 Task: Add Attachment from computer to Card Card0000000117 in Board Board0000000030 in Workspace WS0000000010 in Trello. Add Cover Purple to Card Card0000000117 in Board Board0000000030 in Workspace WS0000000010 in Trello. Add "Move Card To …" Button titled Button0000000117 to "top" of the list "To Do" to Card Card0000000117 in Board Board0000000030 in Workspace WS0000000010 in Trello. Add Description DS0000000117 to Card Card0000000117 in Board Board0000000030 in Workspace WS0000000010 in Trello. Add Comment CM0000000117 to Card Card0000000117 in Board Board0000000030 in Workspace WS0000000010 in Trello
Action: Mouse moved to (421, 224)
Screenshot: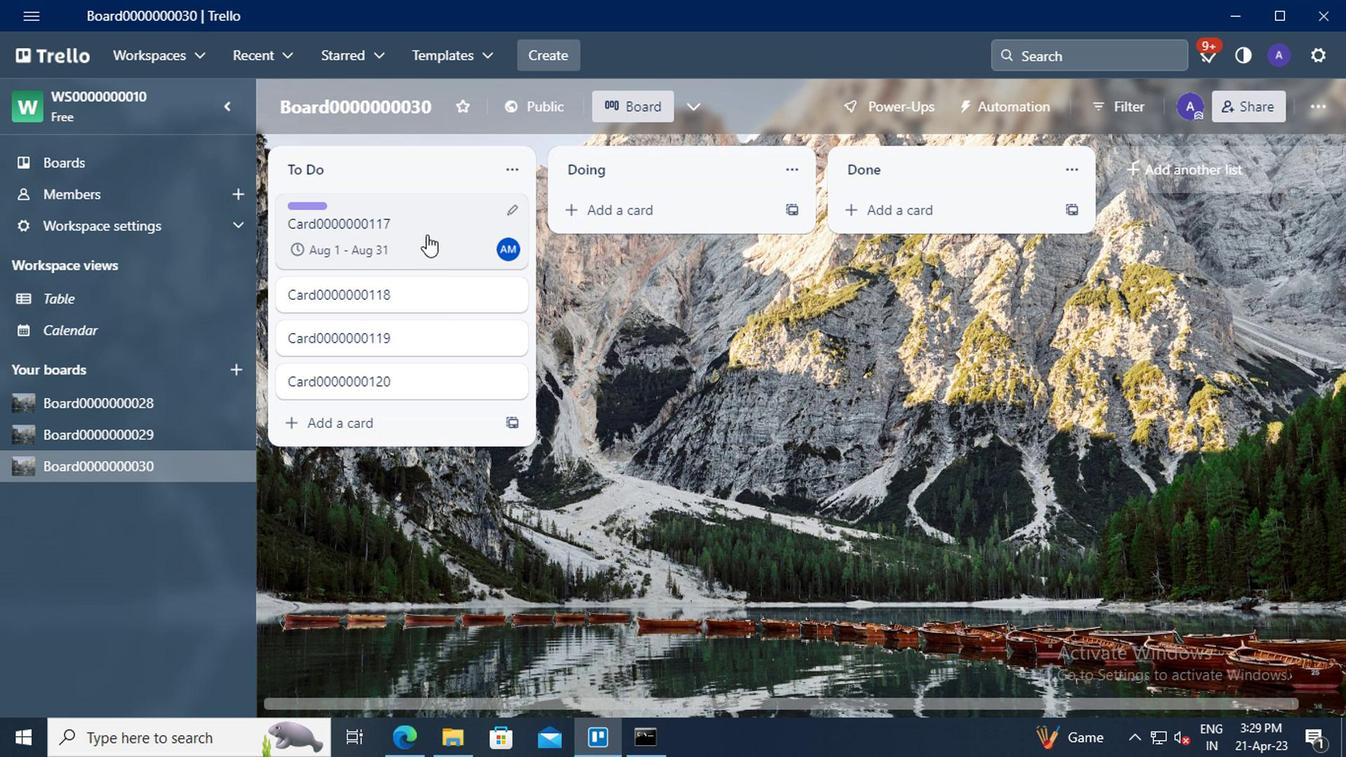
Action: Mouse pressed left at (421, 224)
Screenshot: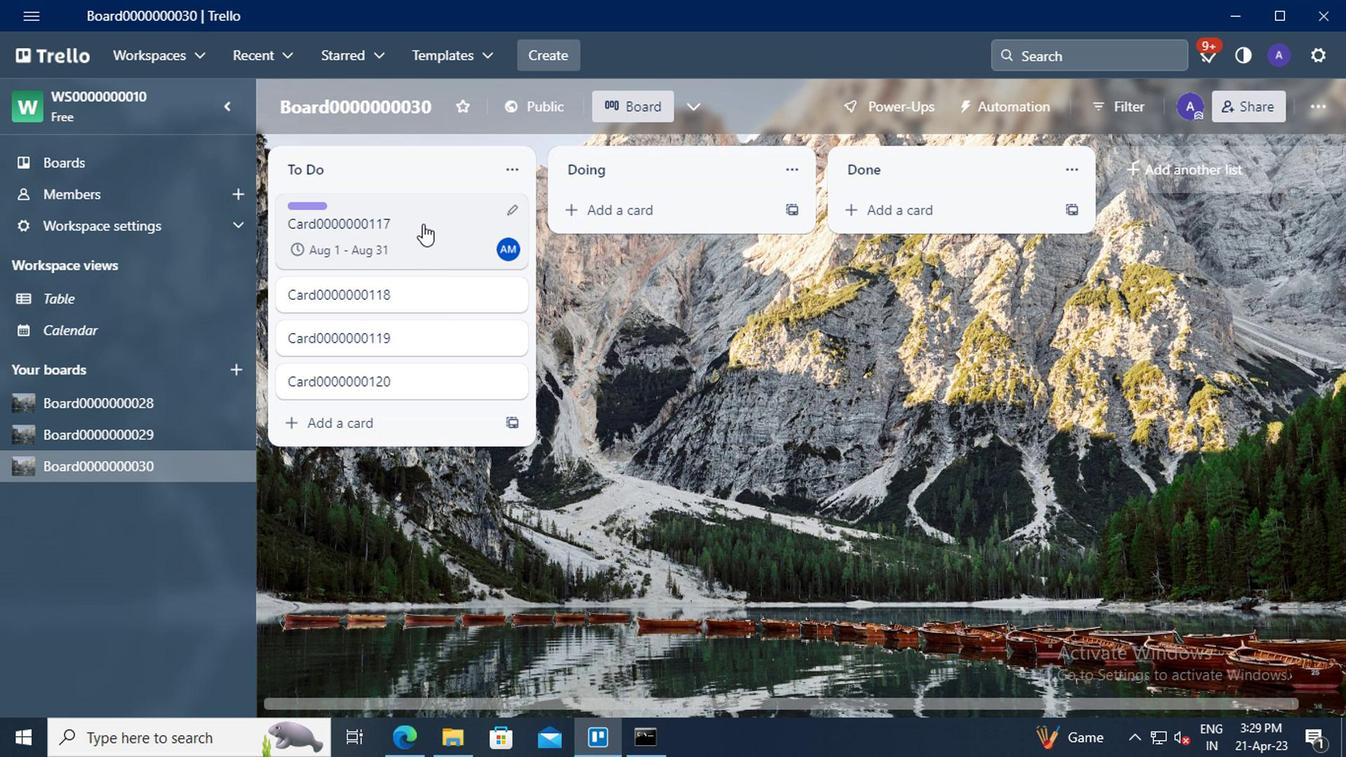 
Action: Mouse moved to (897, 344)
Screenshot: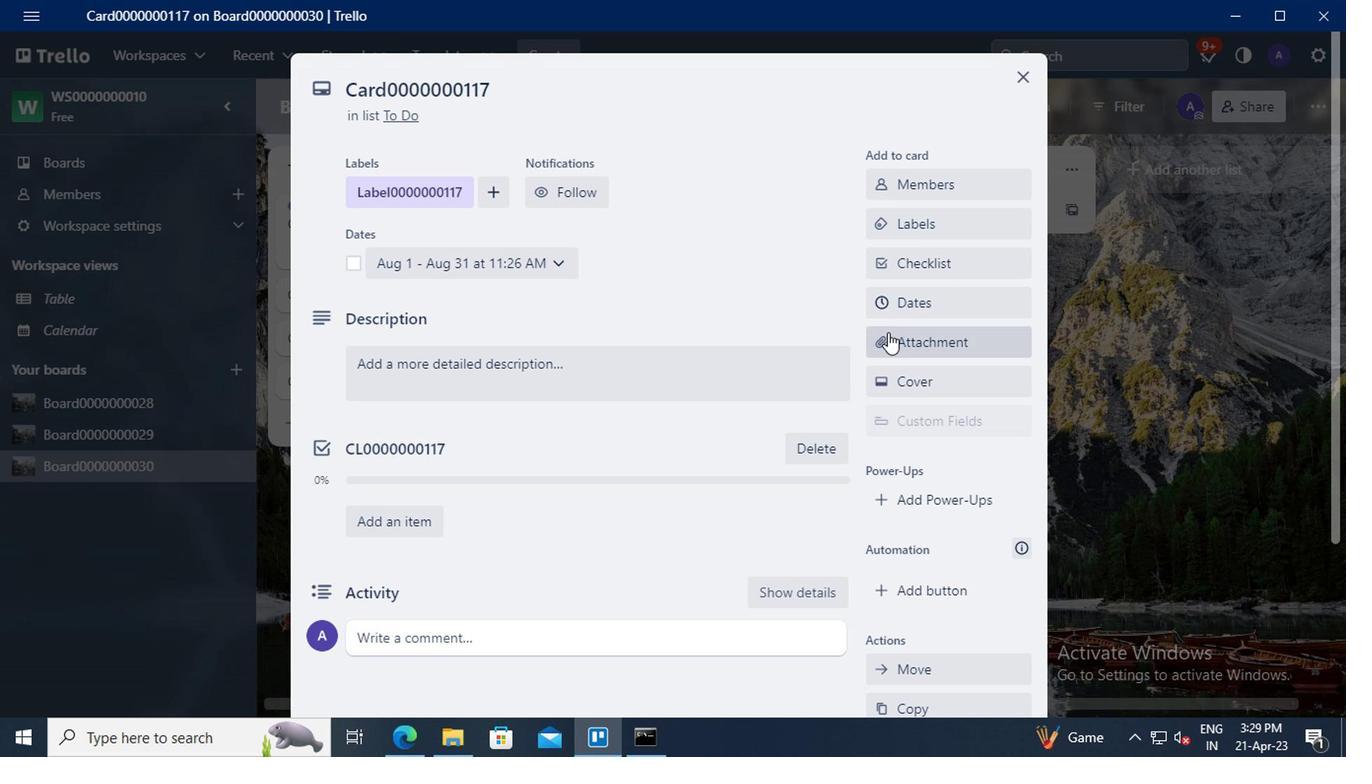
Action: Mouse pressed left at (897, 344)
Screenshot: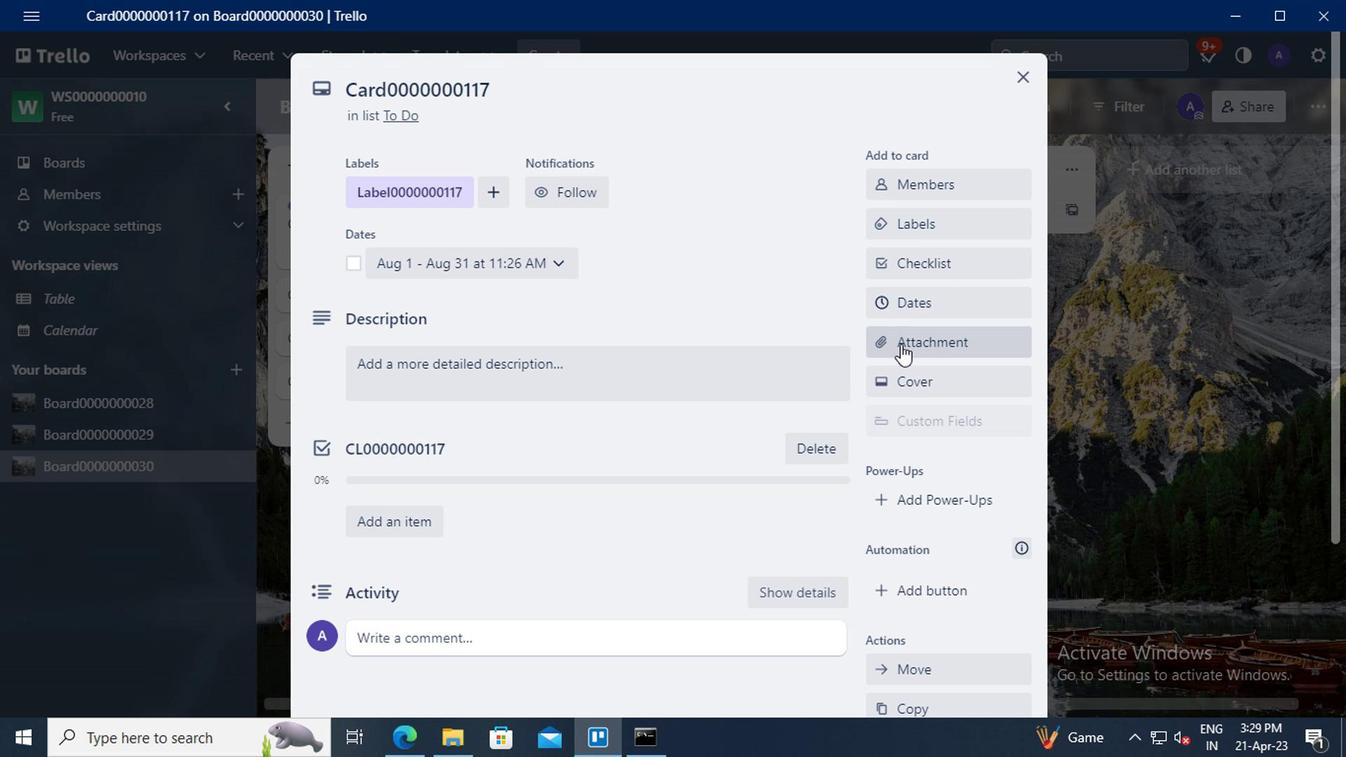 
Action: Mouse moved to (918, 169)
Screenshot: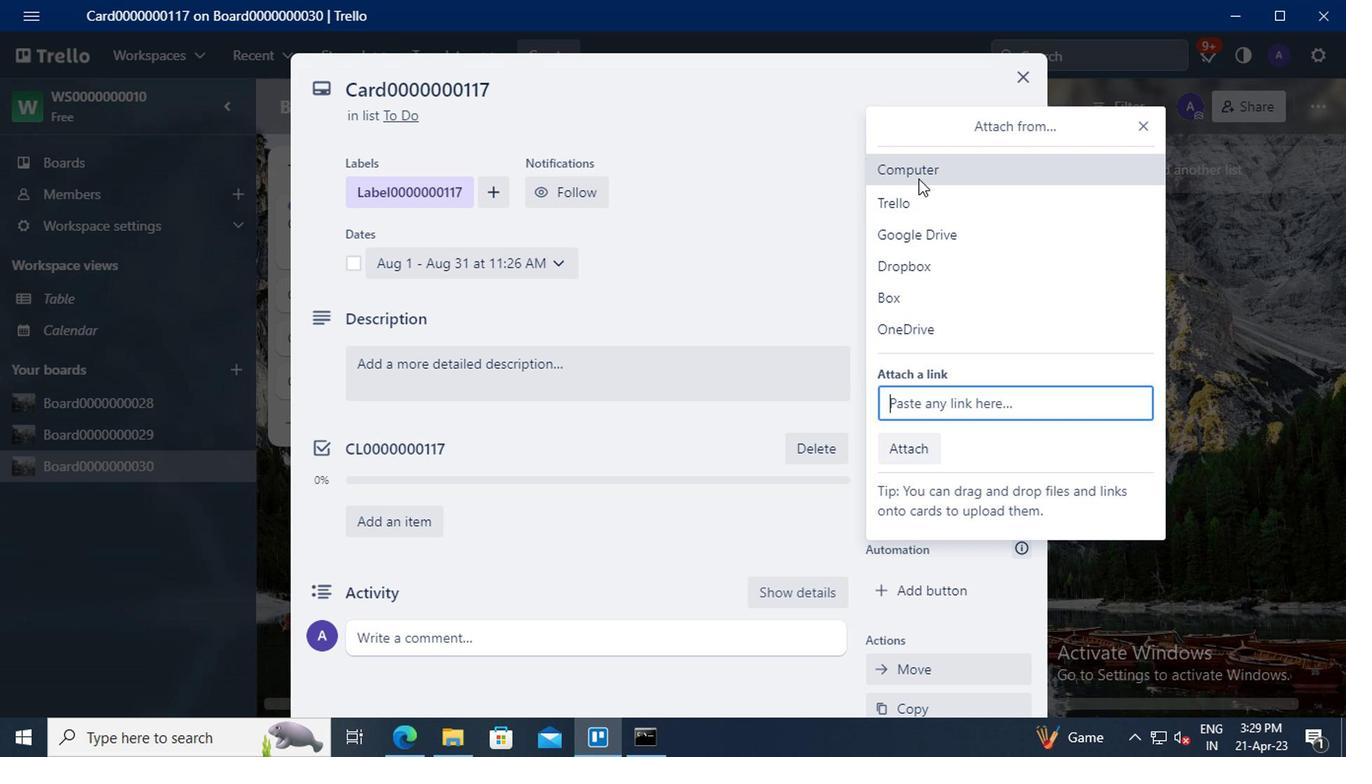 
Action: Mouse pressed left at (918, 169)
Screenshot: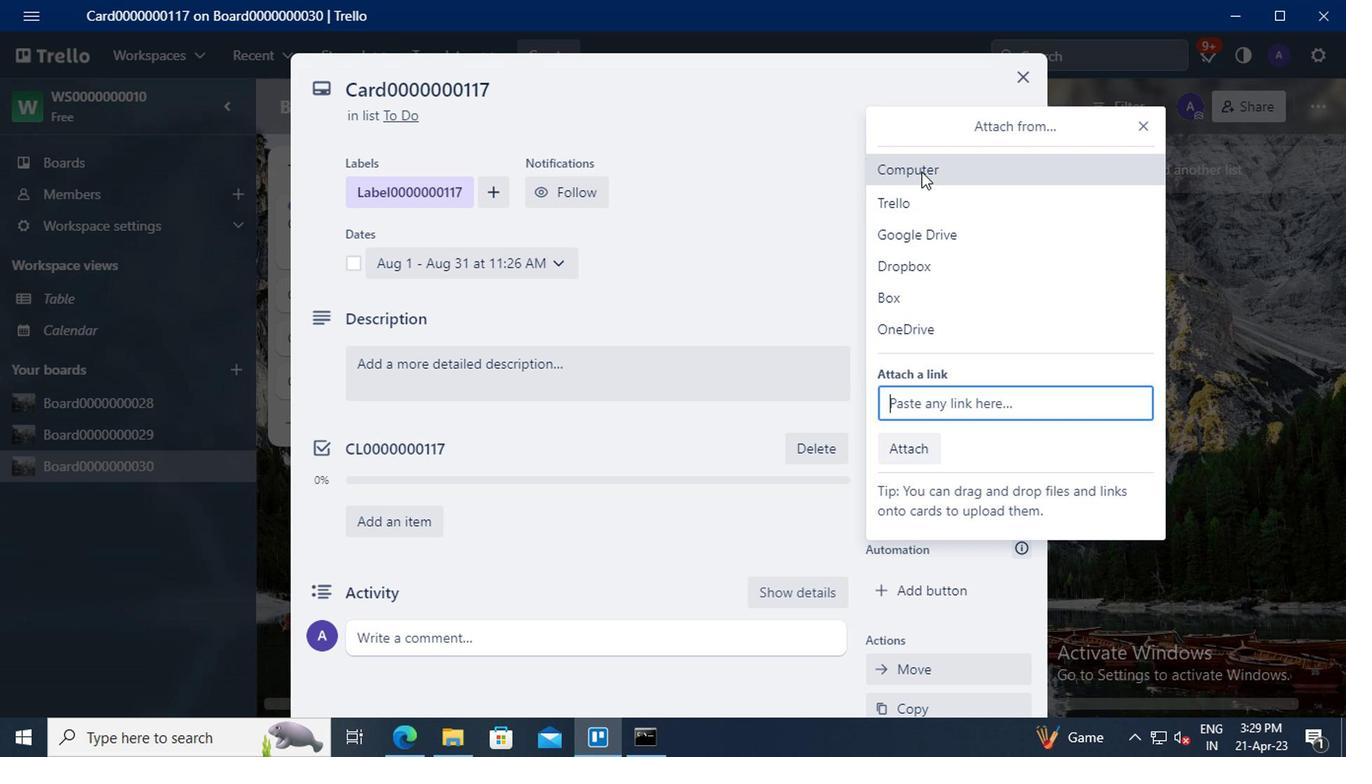 
Action: Mouse moved to (502, 176)
Screenshot: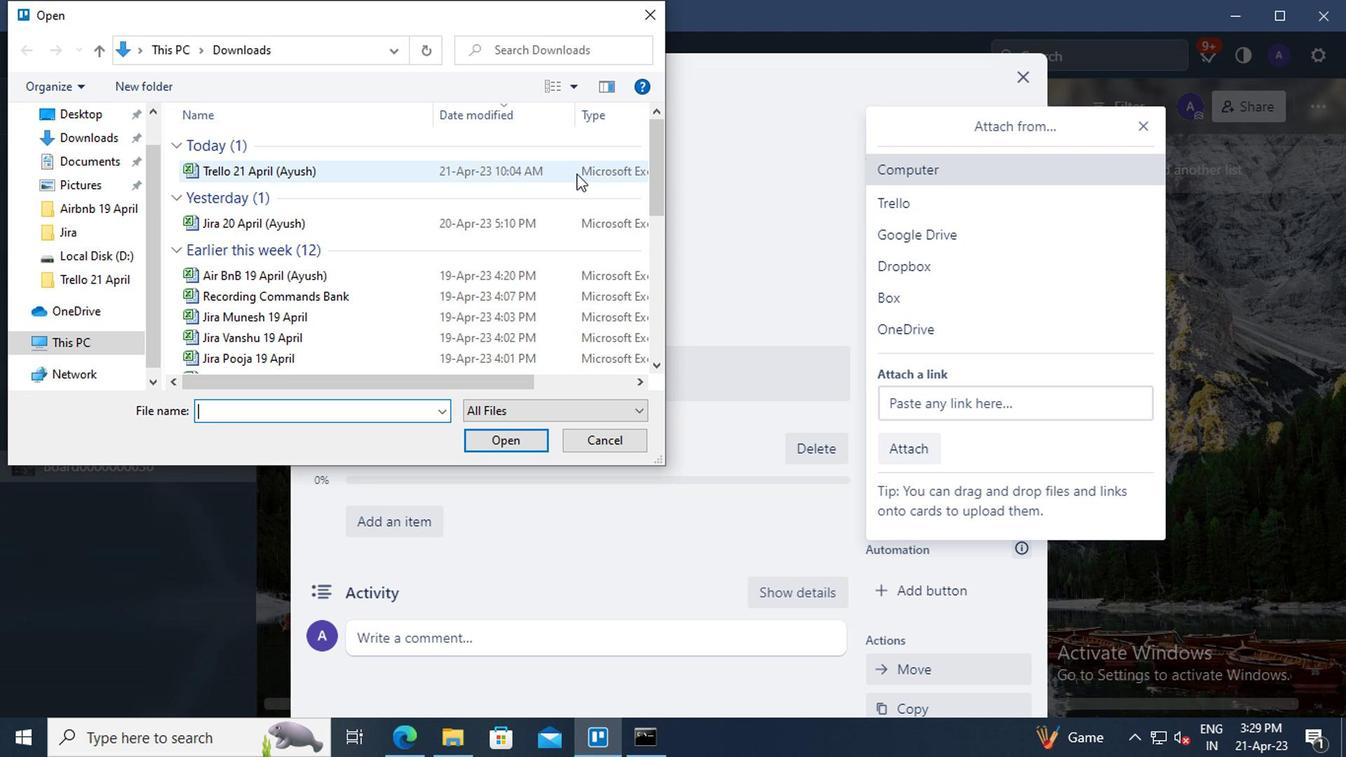
Action: Mouse pressed left at (502, 176)
Screenshot: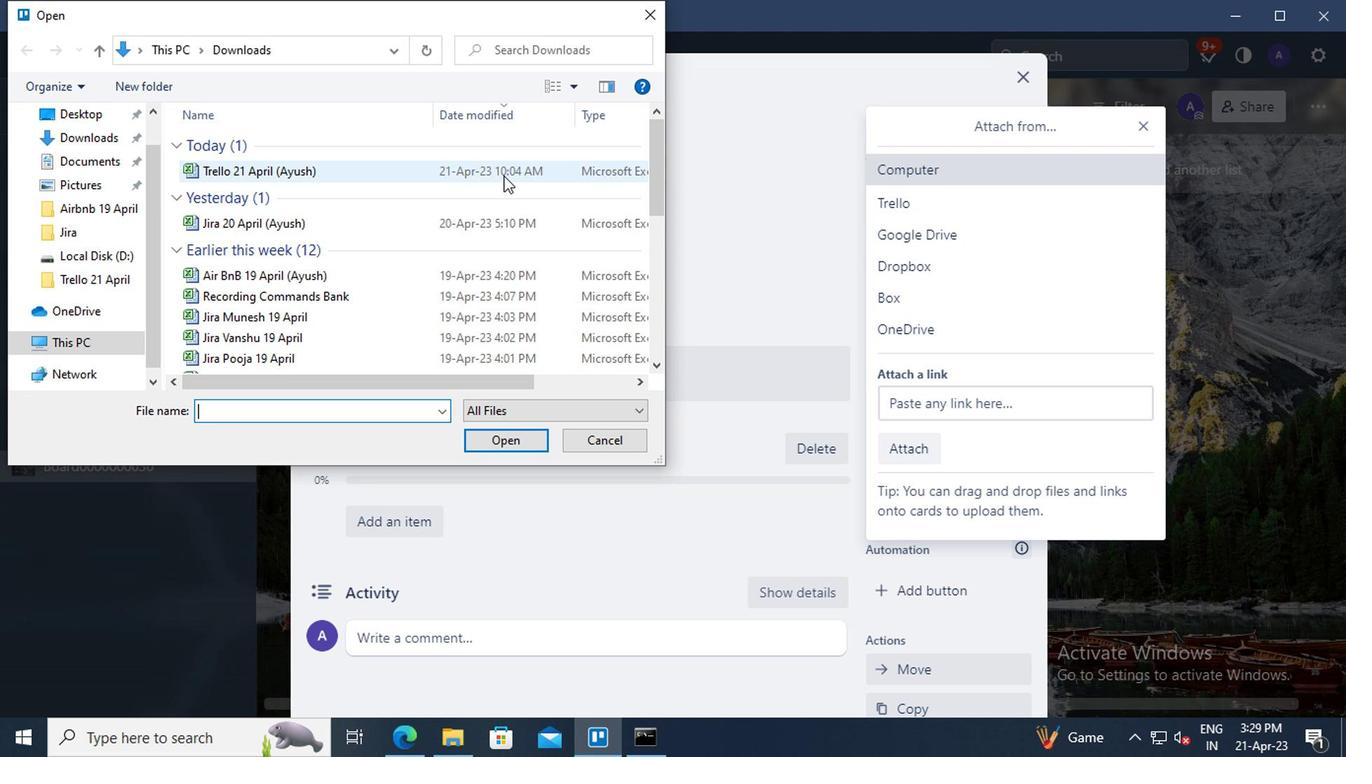 
Action: Mouse moved to (517, 448)
Screenshot: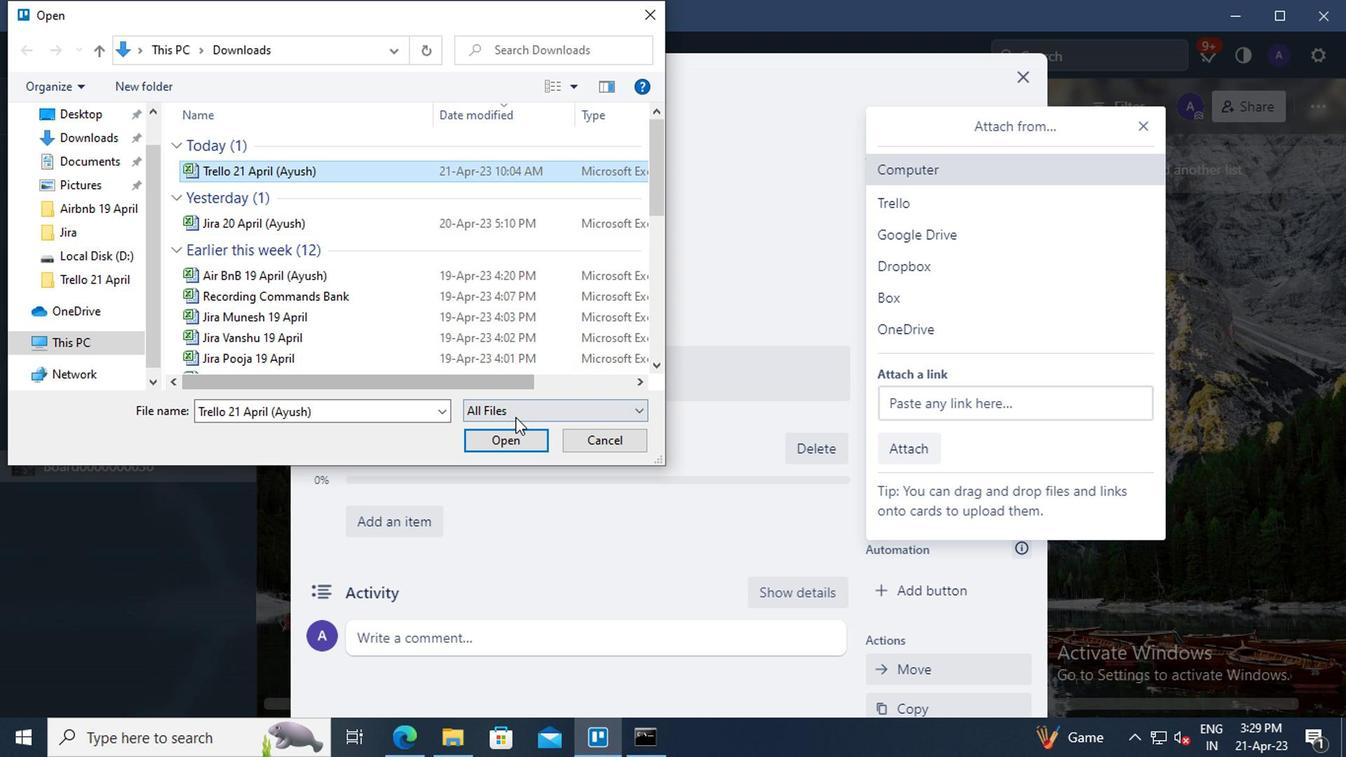 
Action: Mouse pressed left at (517, 448)
Screenshot: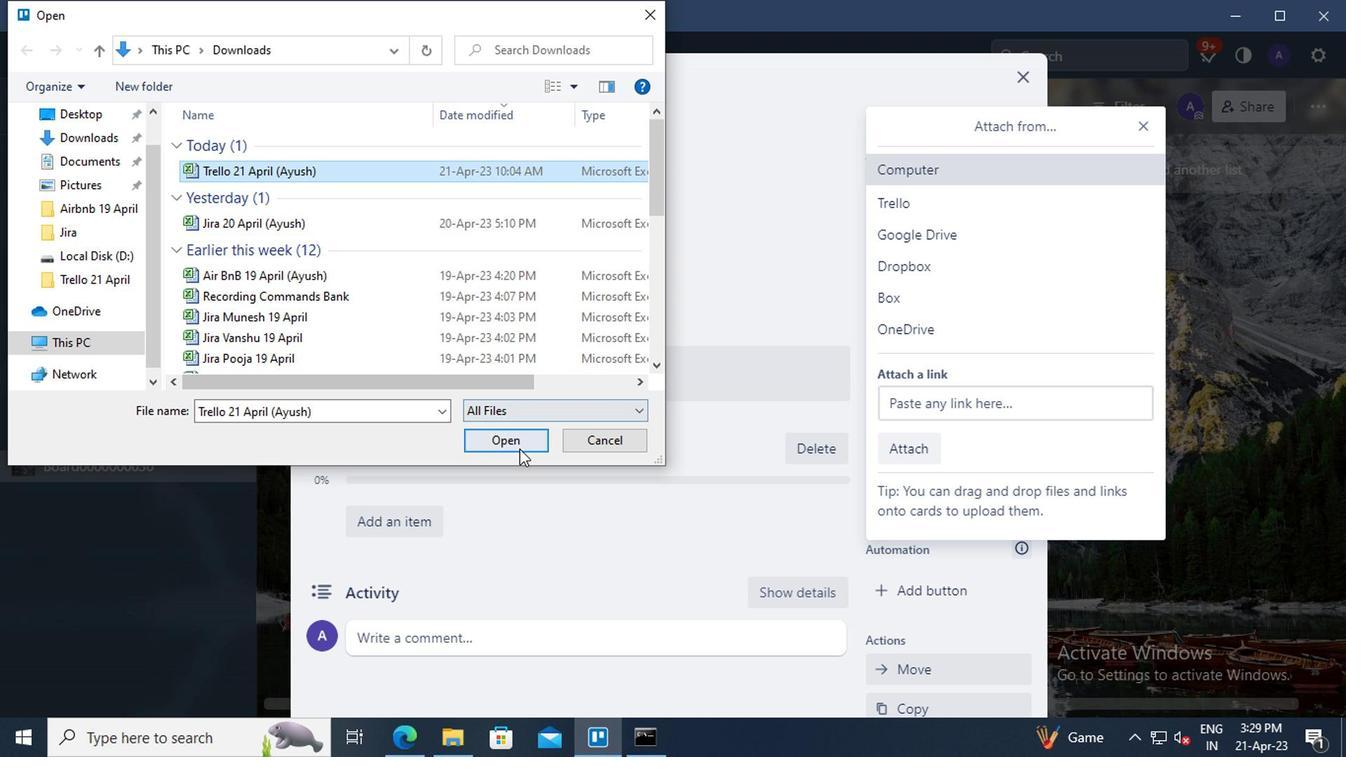 
Action: Mouse moved to (921, 391)
Screenshot: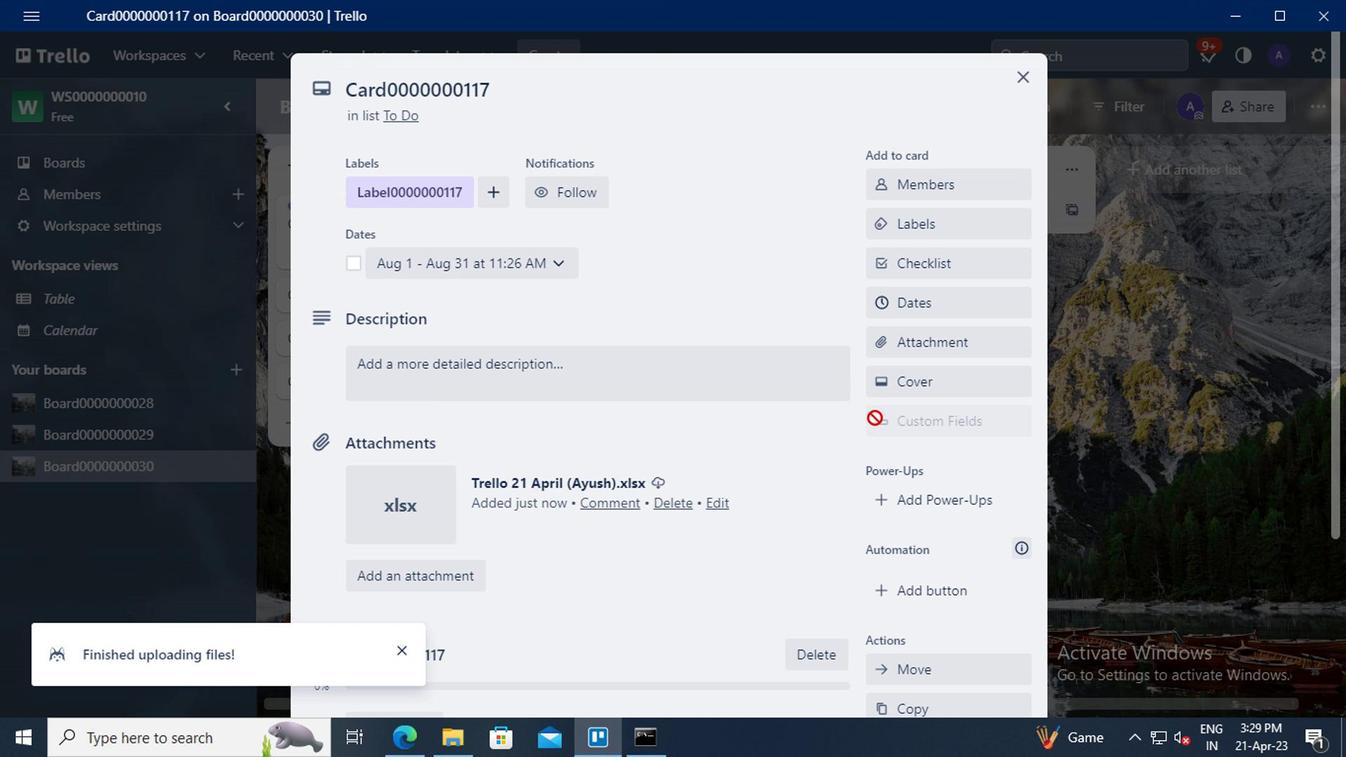 
Action: Mouse pressed left at (921, 391)
Screenshot: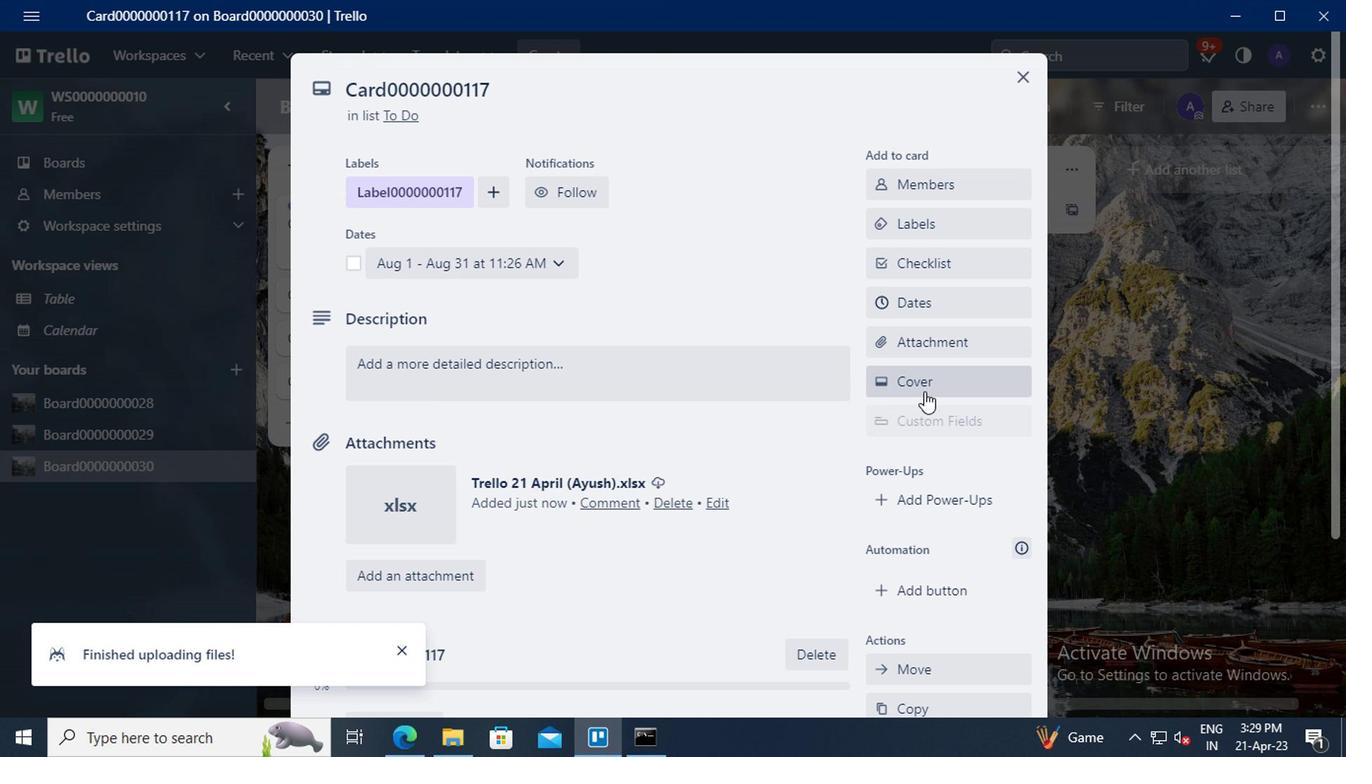 
Action: Mouse moved to (1132, 322)
Screenshot: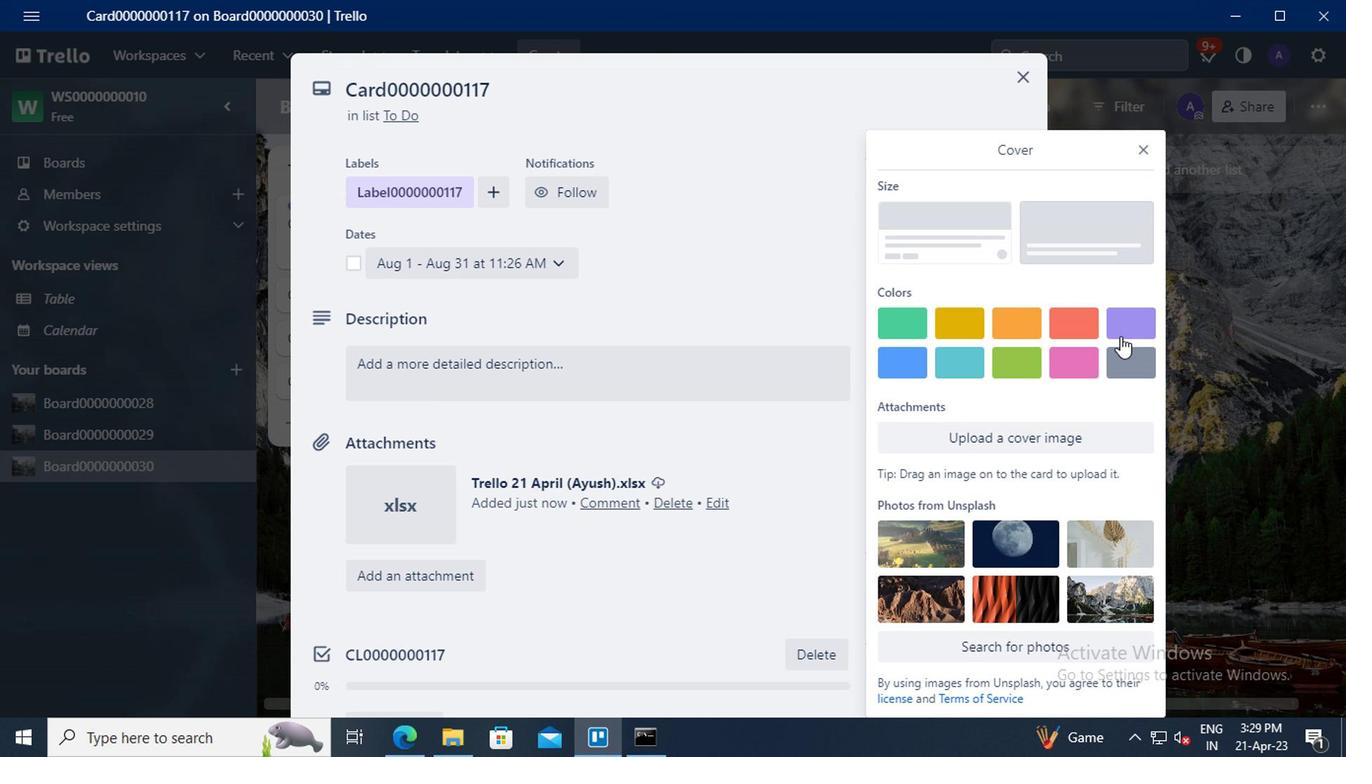 
Action: Mouse pressed left at (1132, 322)
Screenshot: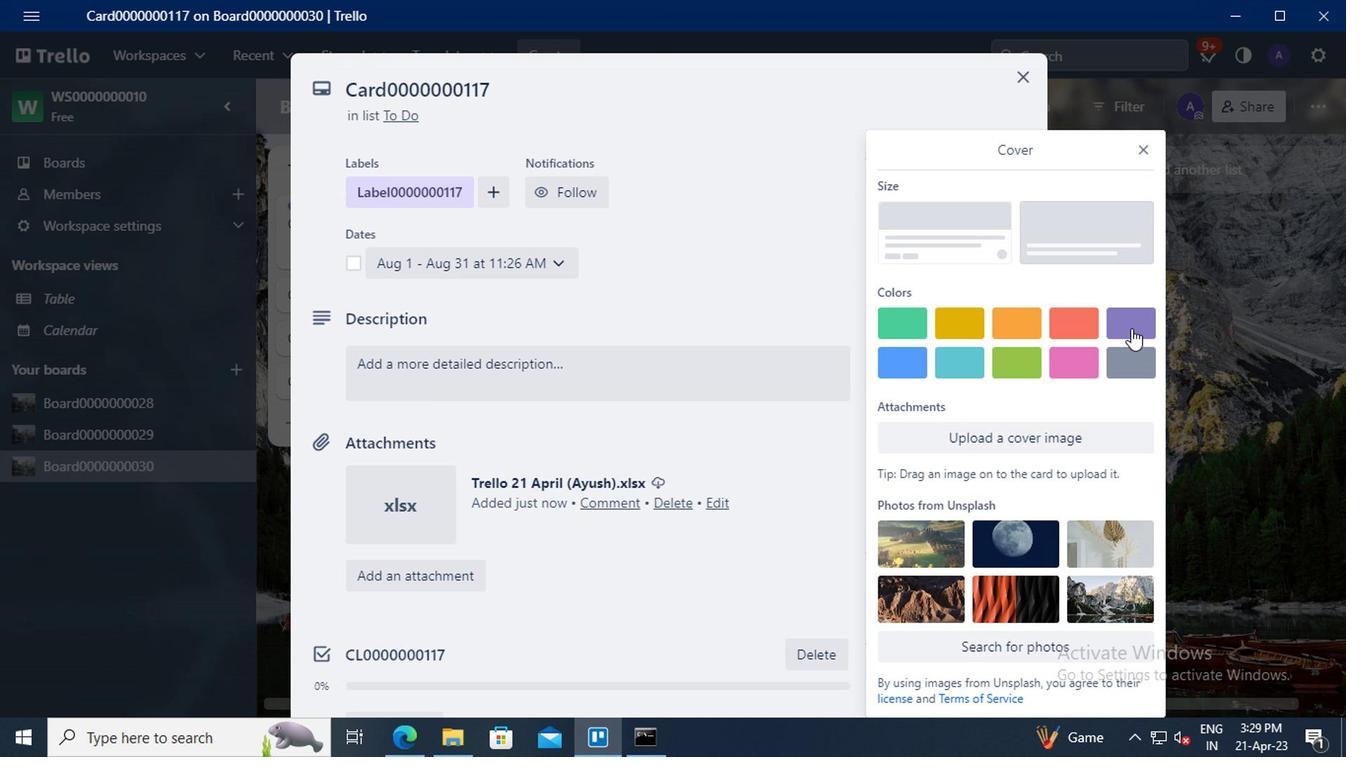 
Action: Mouse moved to (1140, 116)
Screenshot: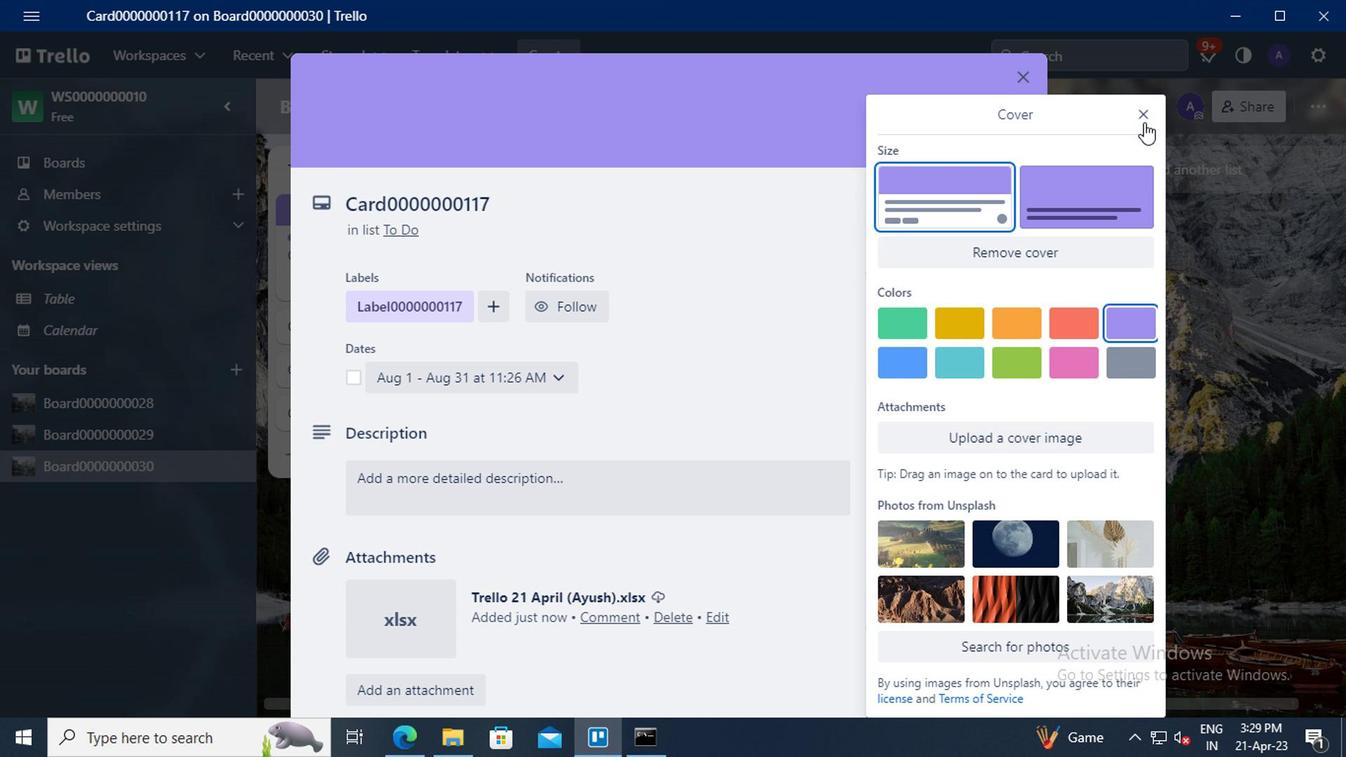 
Action: Mouse pressed left at (1140, 116)
Screenshot: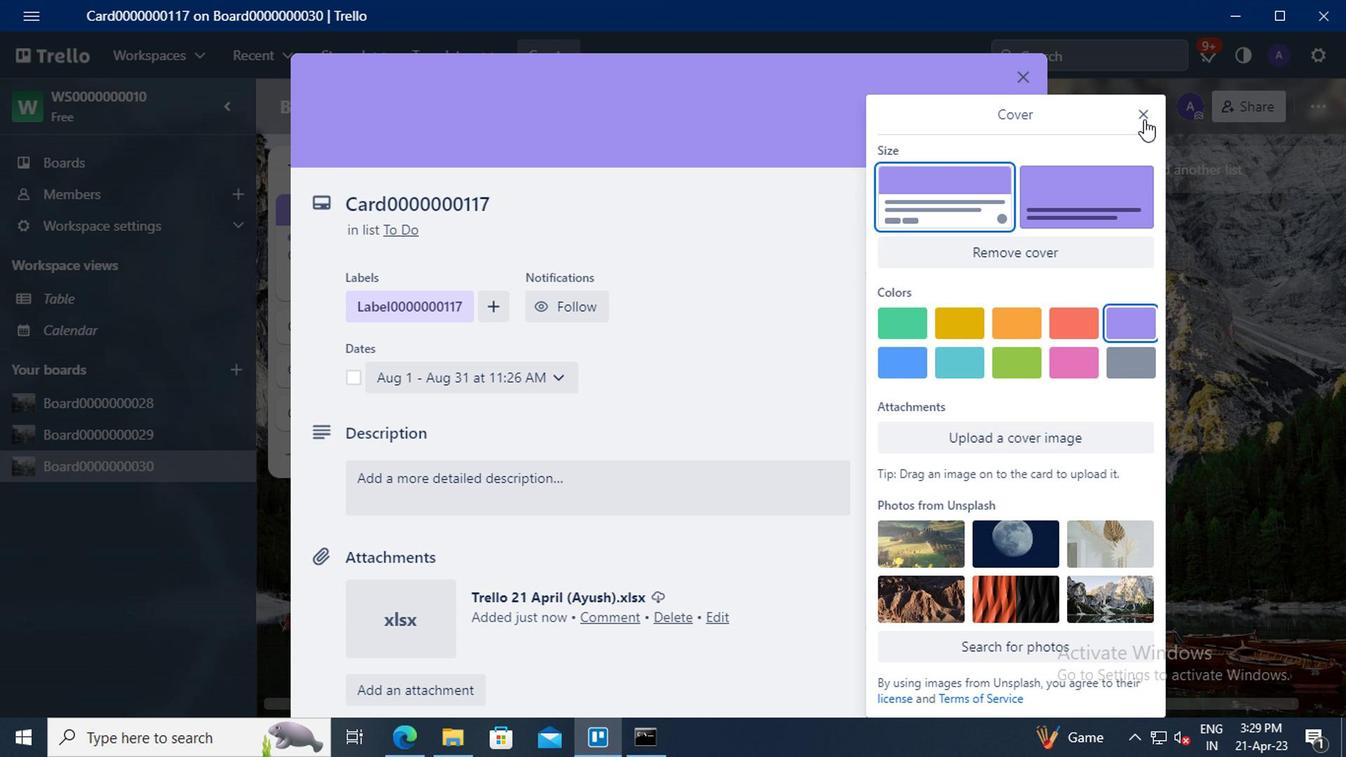 
Action: Mouse moved to (937, 361)
Screenshot: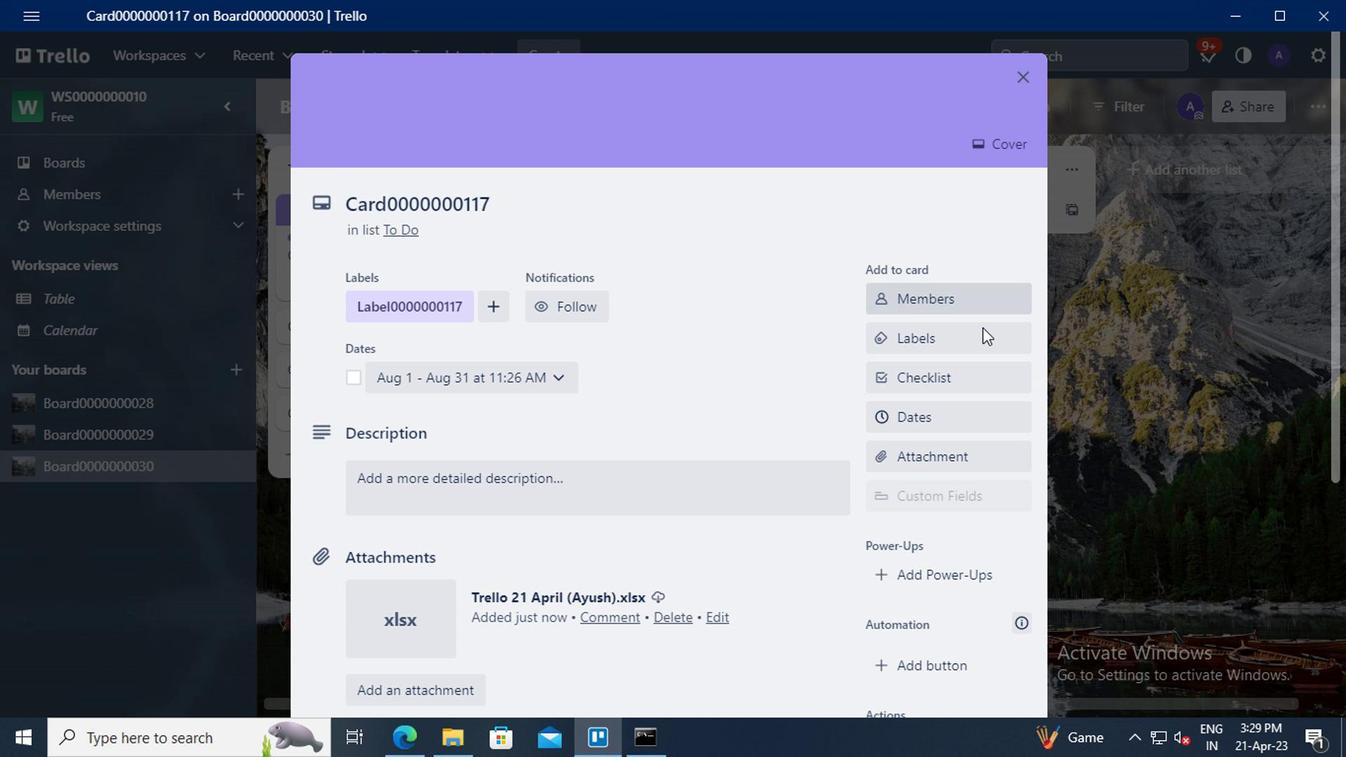 
Action: Mouse scrolled (937, 361) with delta (0, 0)
Screenshot: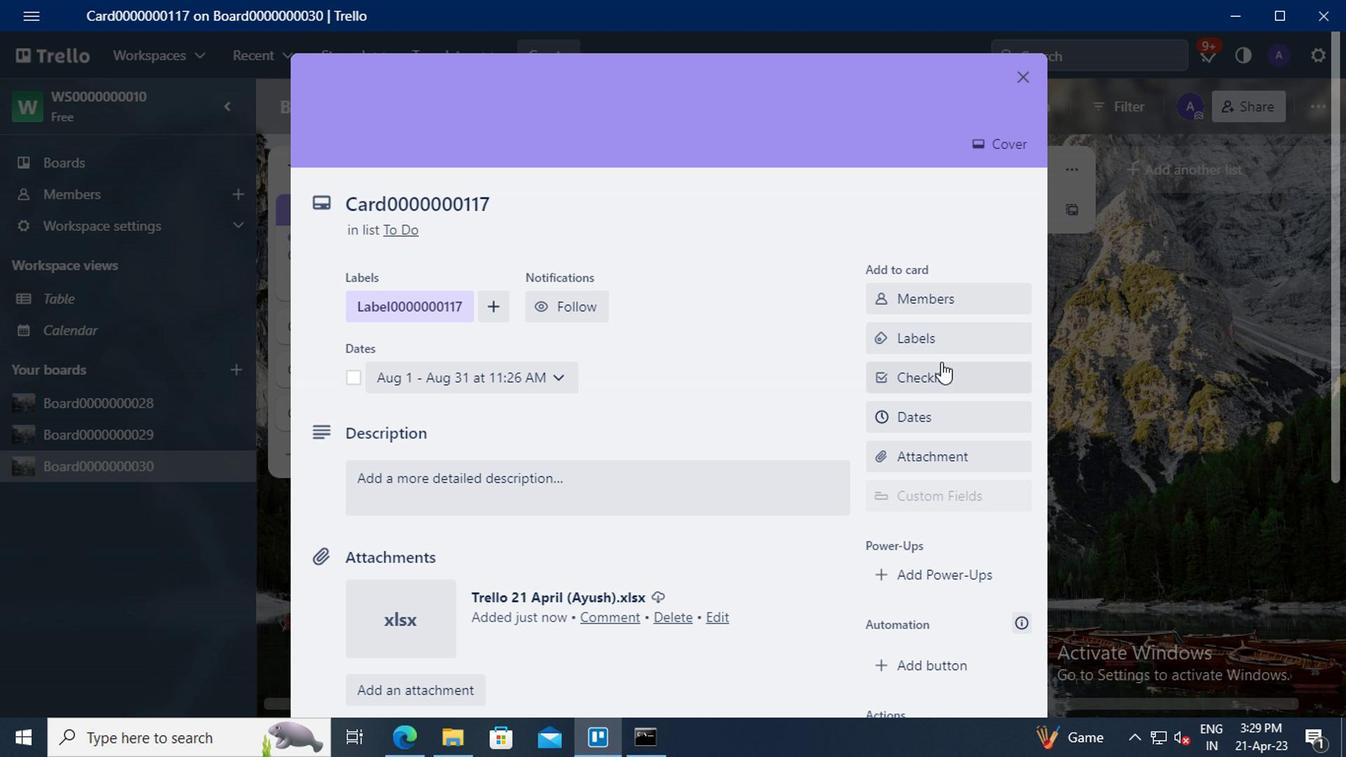 
Action: Mouse scrolled (937, 361) with delta (0, 0)
Screenshot: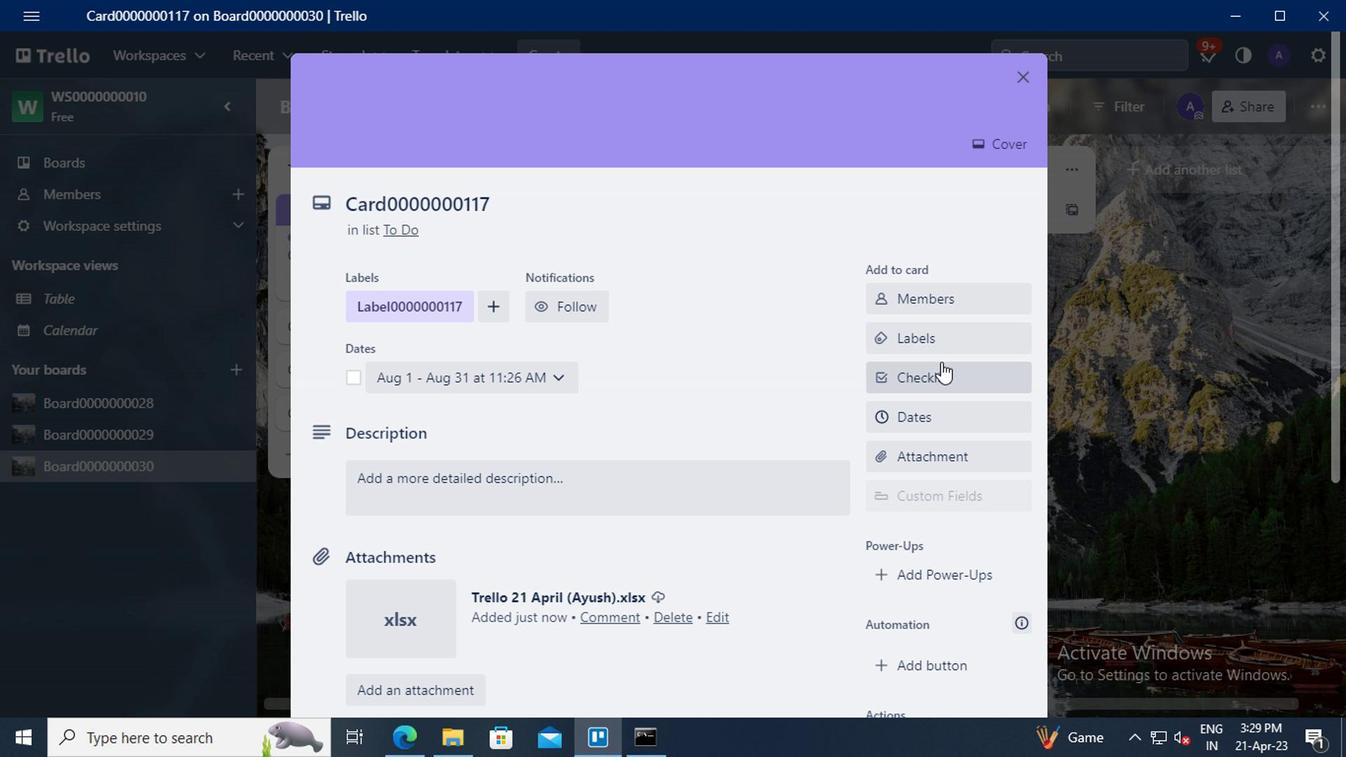 
Action: Mouse moved to (944, 467)
Screenshot: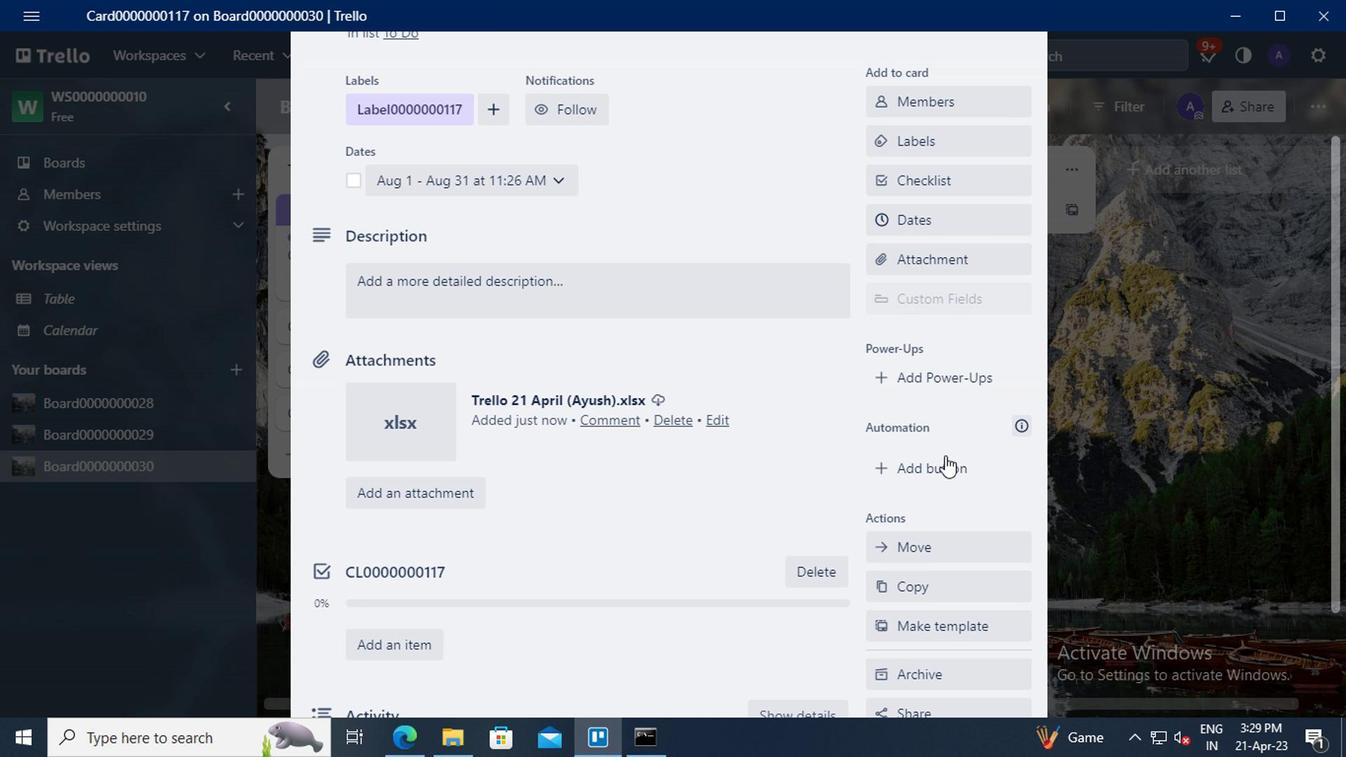 
Action: Mouse pressed left at (944, 467)
Screenshot: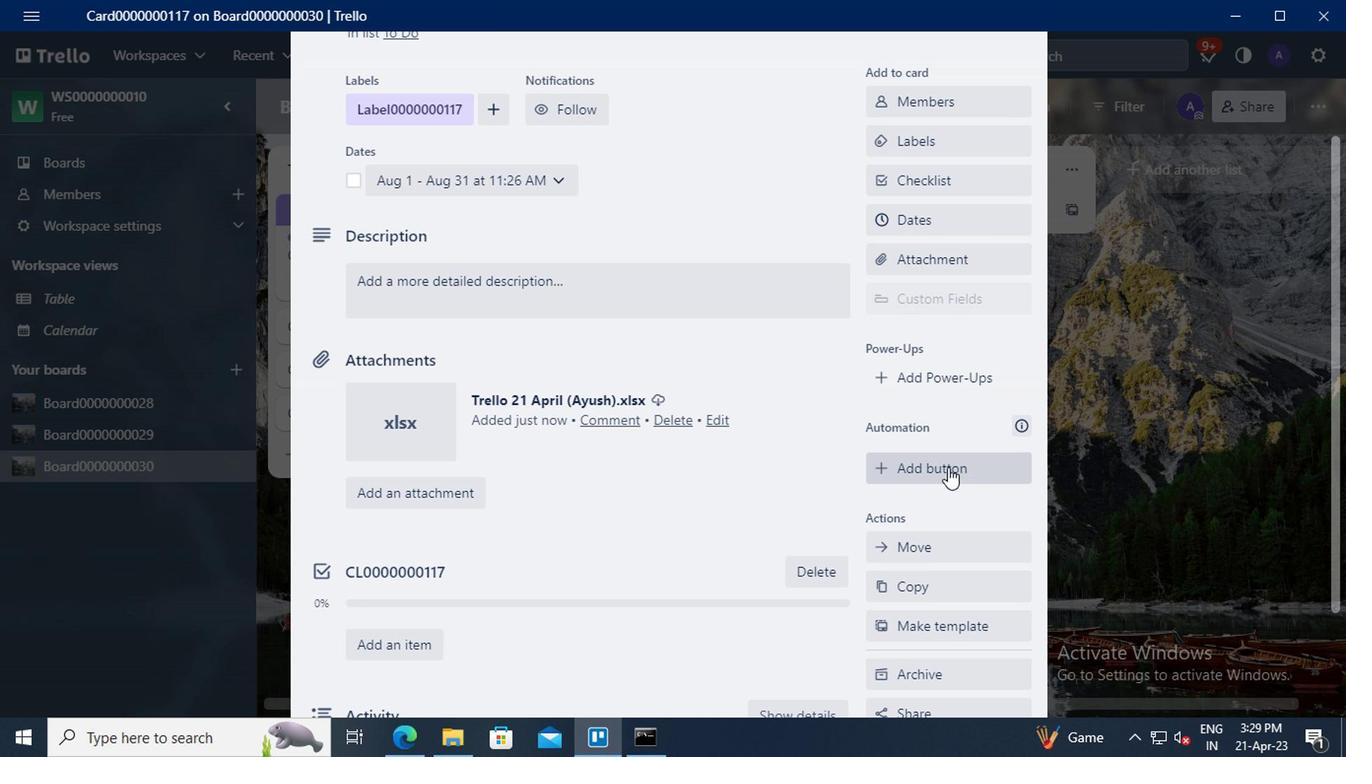 
Action: Mouse moved to (951, 190)
Screenshot: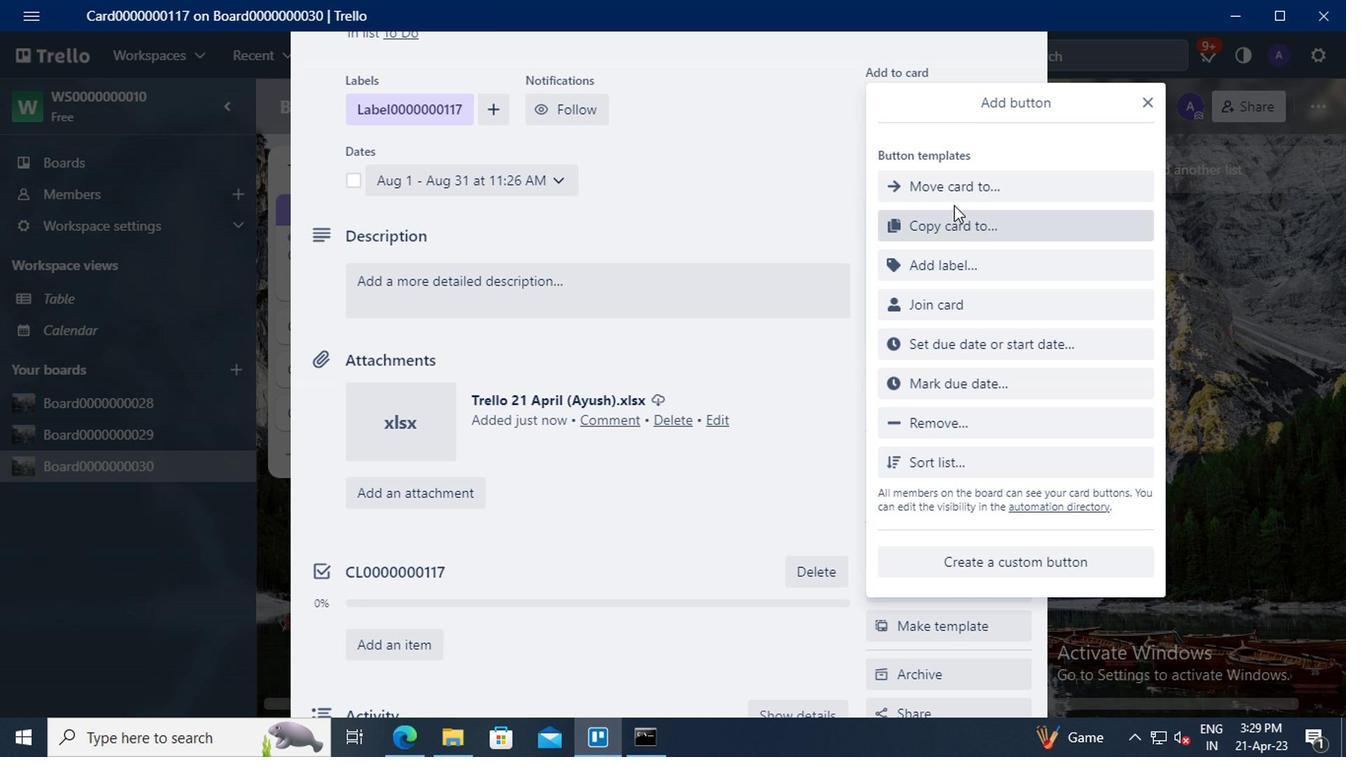 
Action: Mouse pressed left at (951, 190)
Screenshot: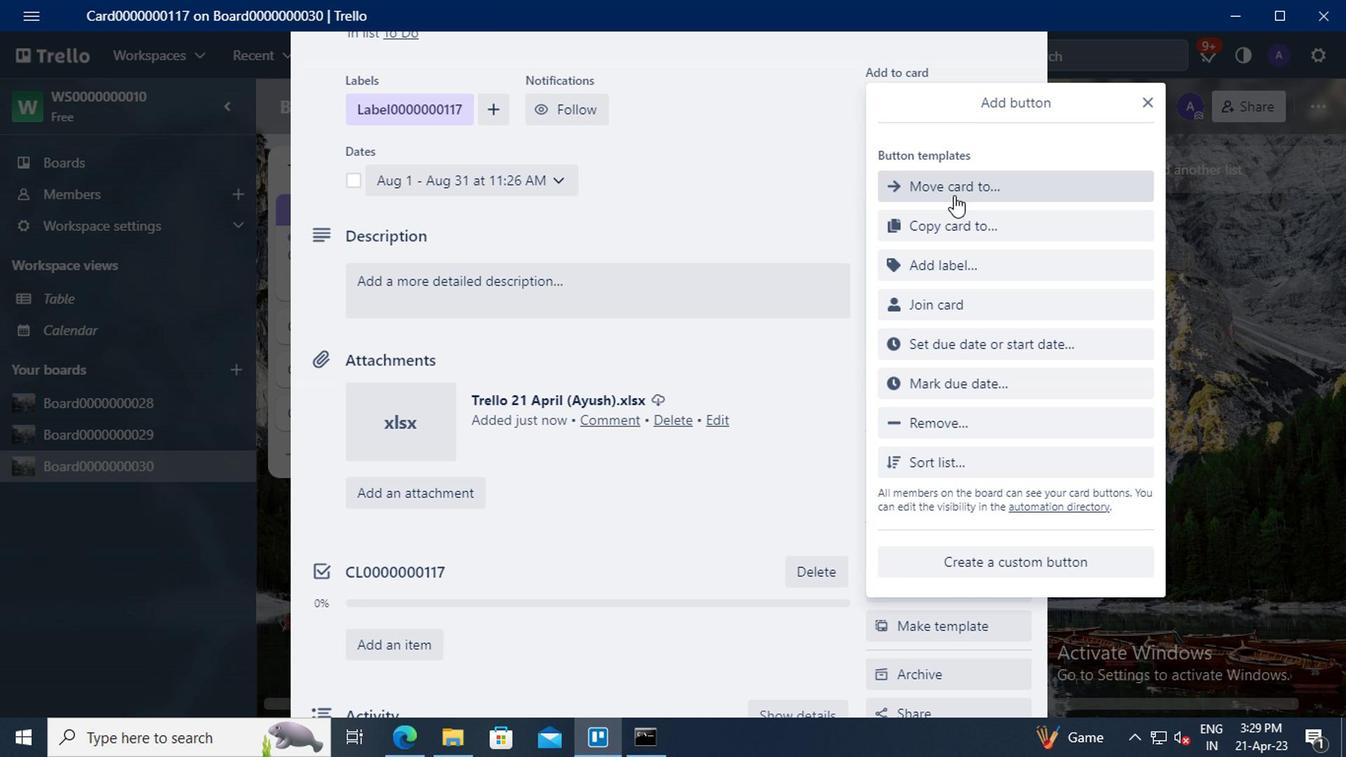 
Action: Mouse moved to (954, 187)
Screenshot: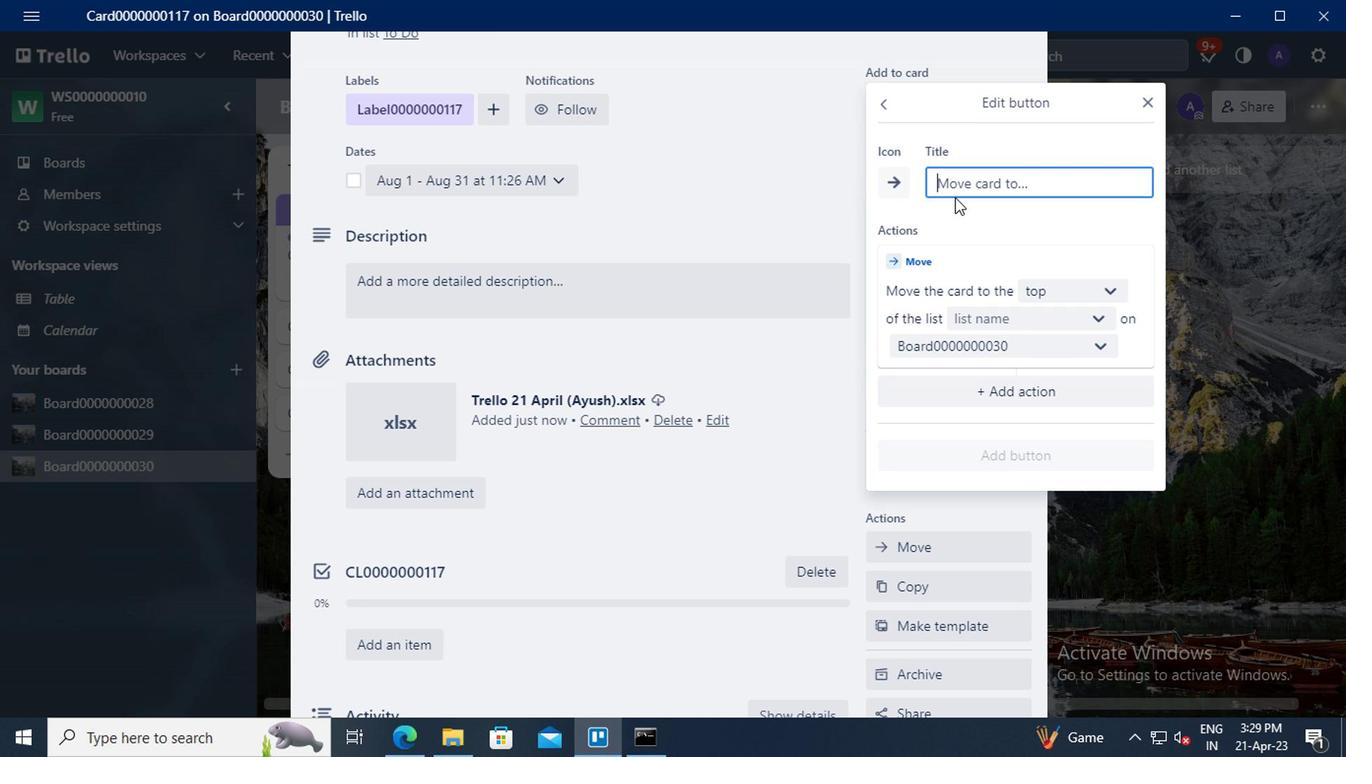 
Action: Mouse pressed left at (954, 187)
Screenshot: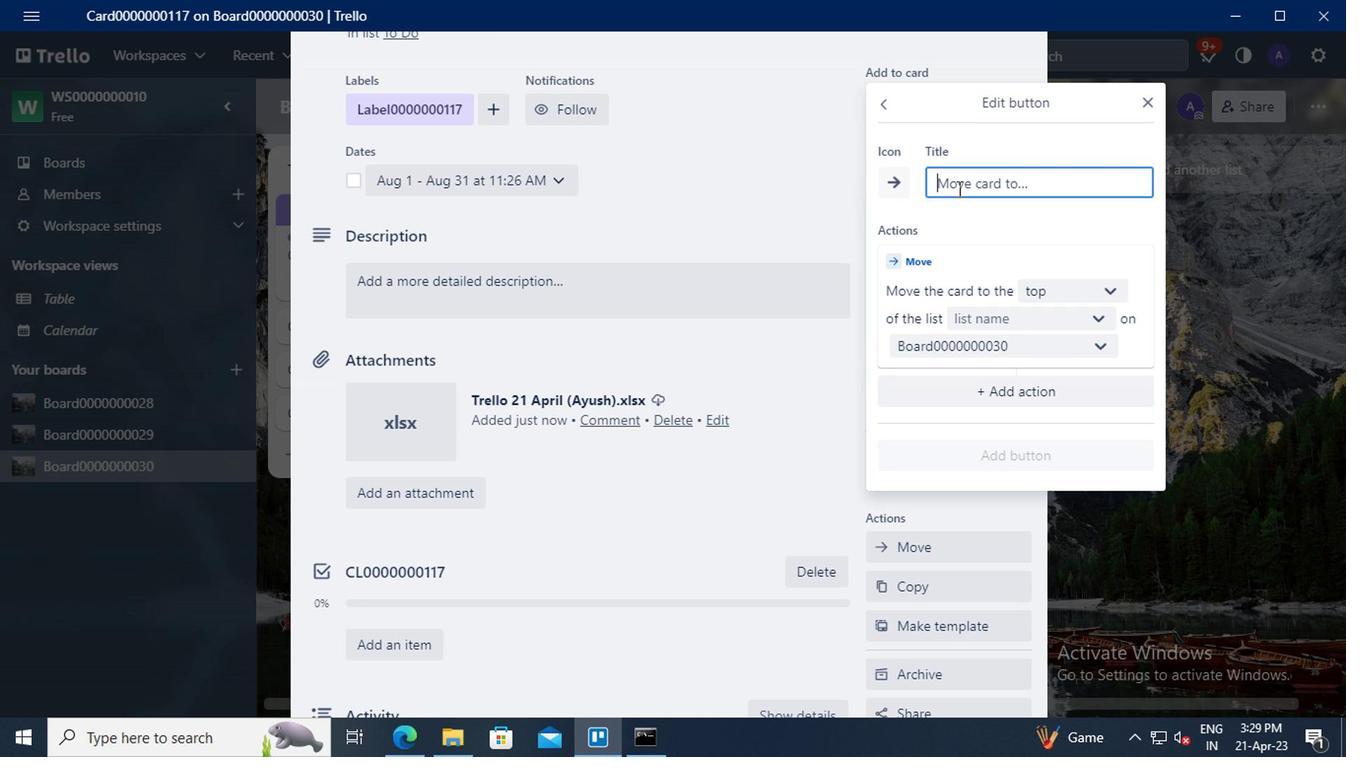 
Action: Key pressed <Key.shift>BUTTON0000000117
Screenshot: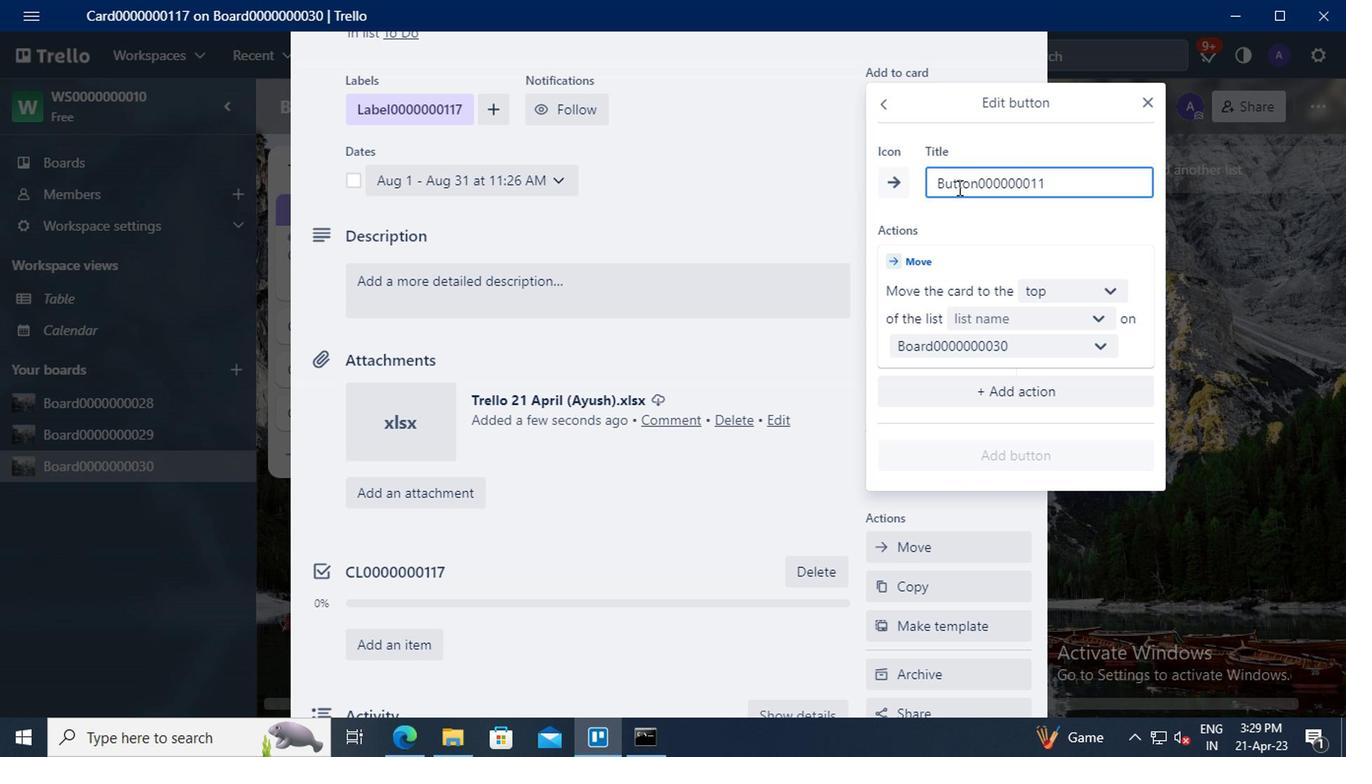 
Action: Mouse moved to (1047, 292)
Screenshot: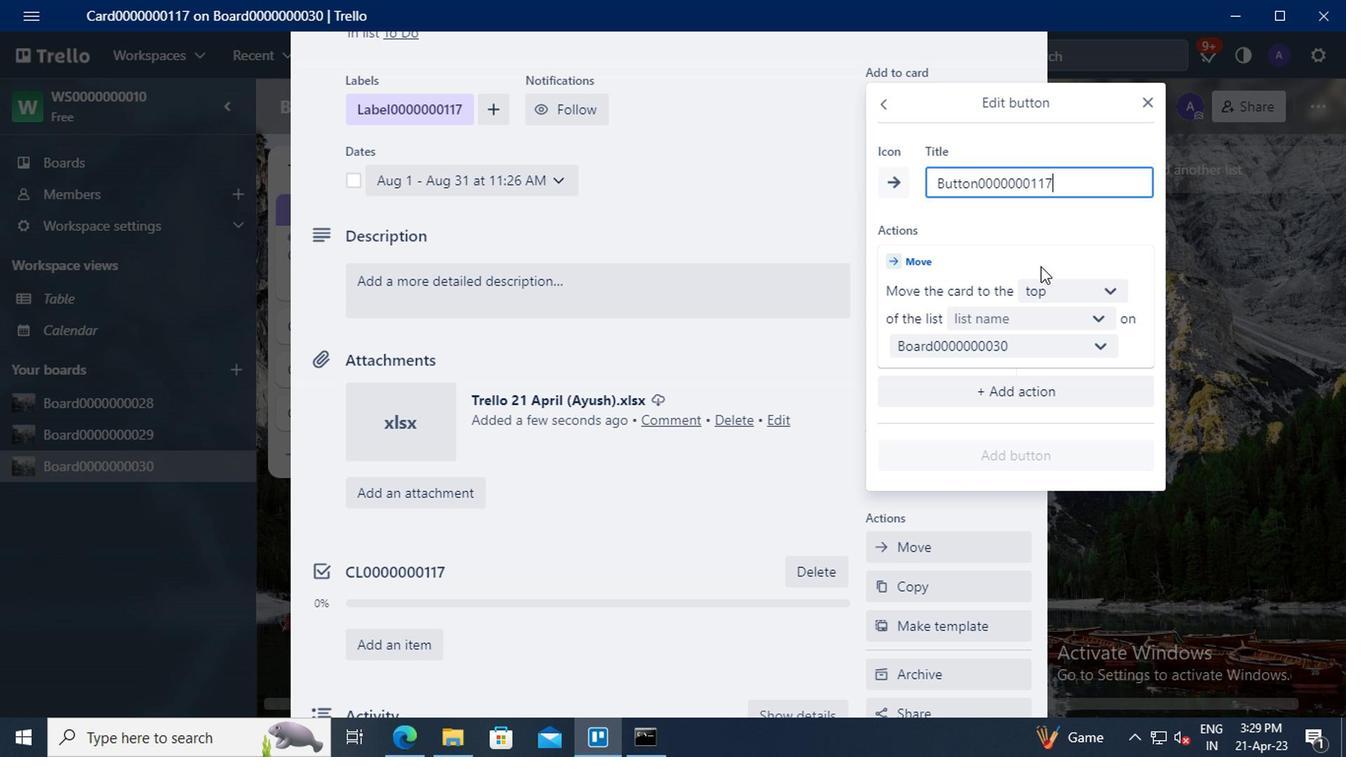 
Action: Mouse pressed left at (1047, 292)
Screenshot: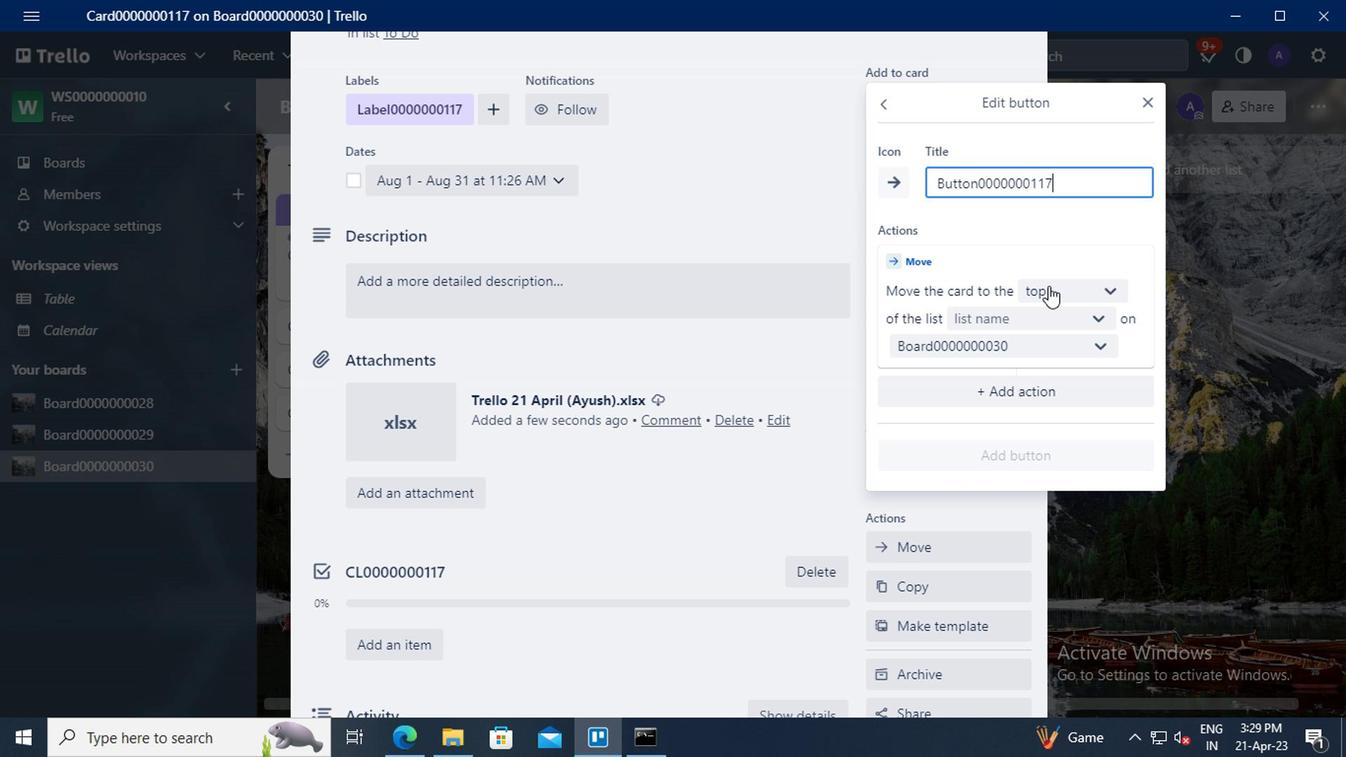 
Action: Mouse moved to (1056, 326)
Screenshot: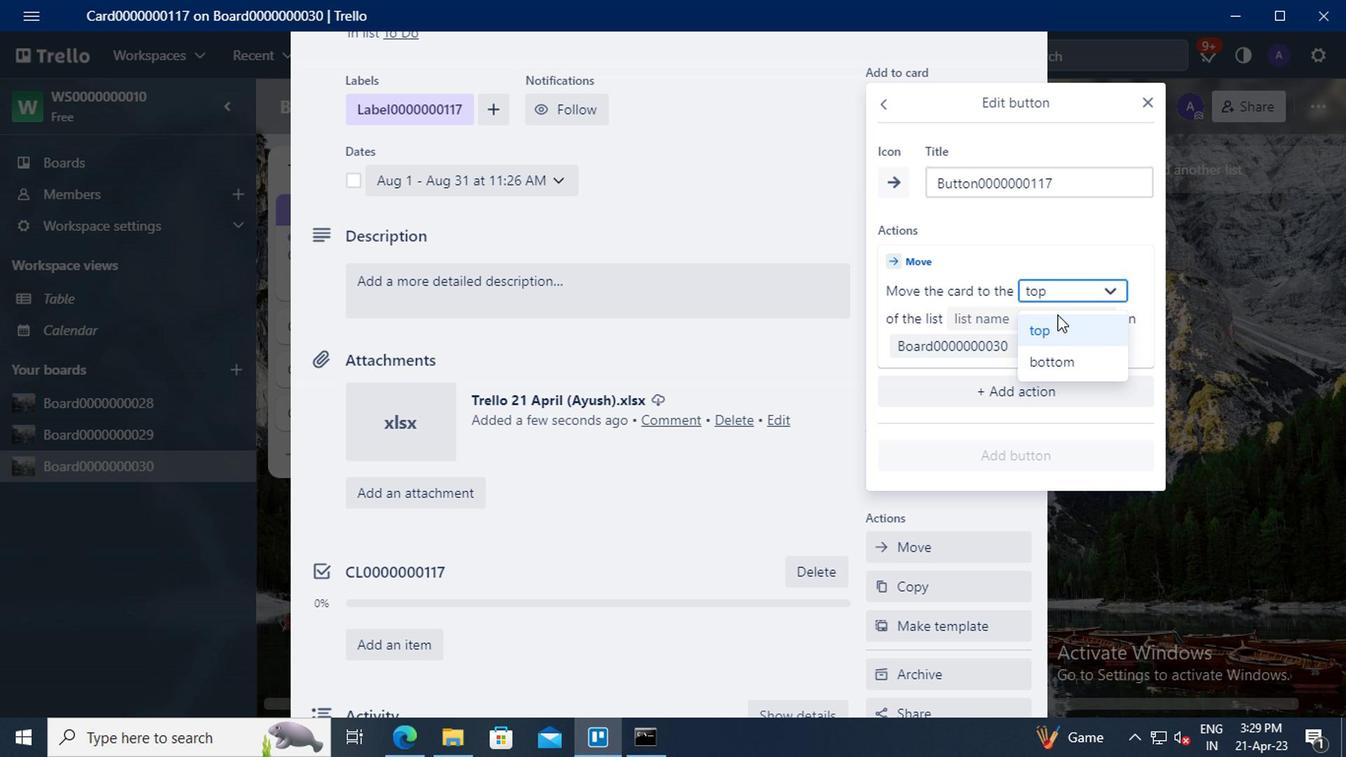 
Action: Mouse pressed left at (1056, 326)
Screenshot: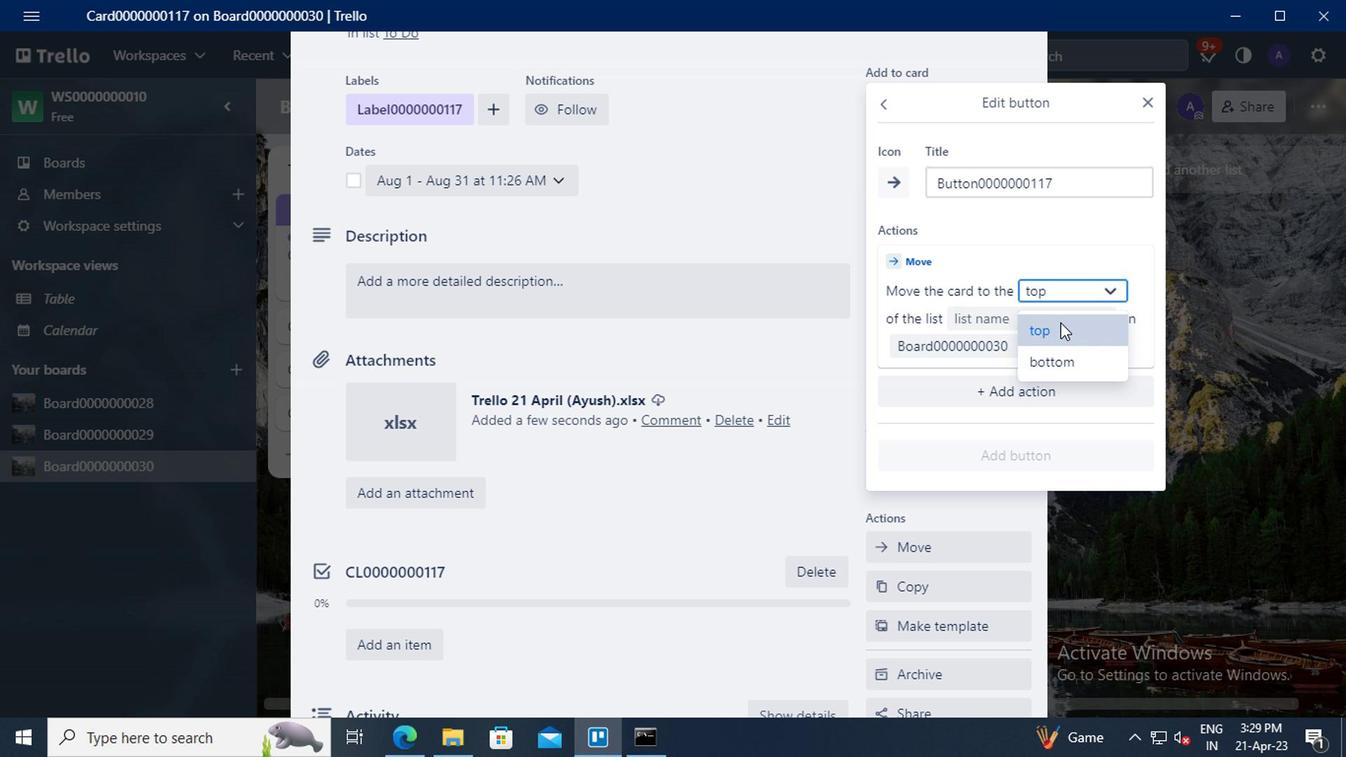 
Action: Mouse moved to (1000, 319)
Screenshot: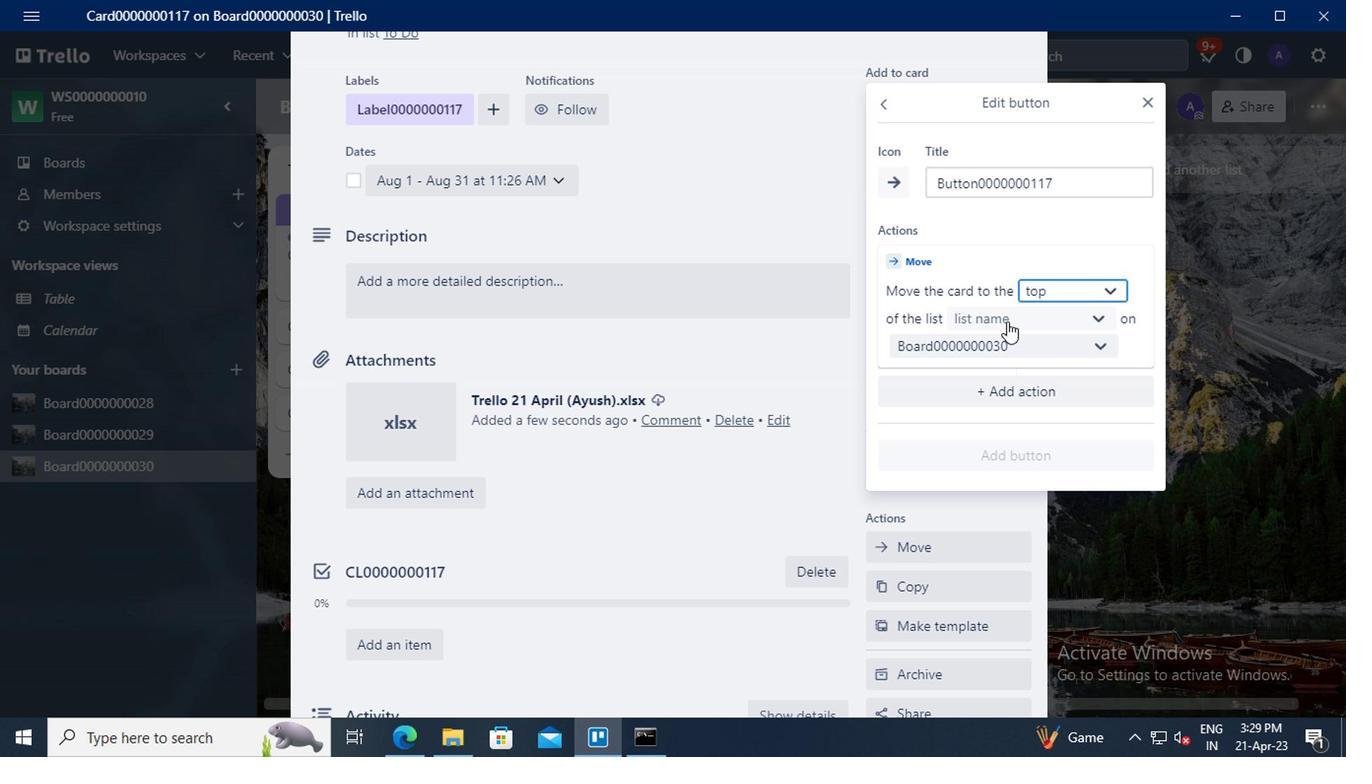 
Action: Mouse pressed left at (1000, 319)
Screenshot: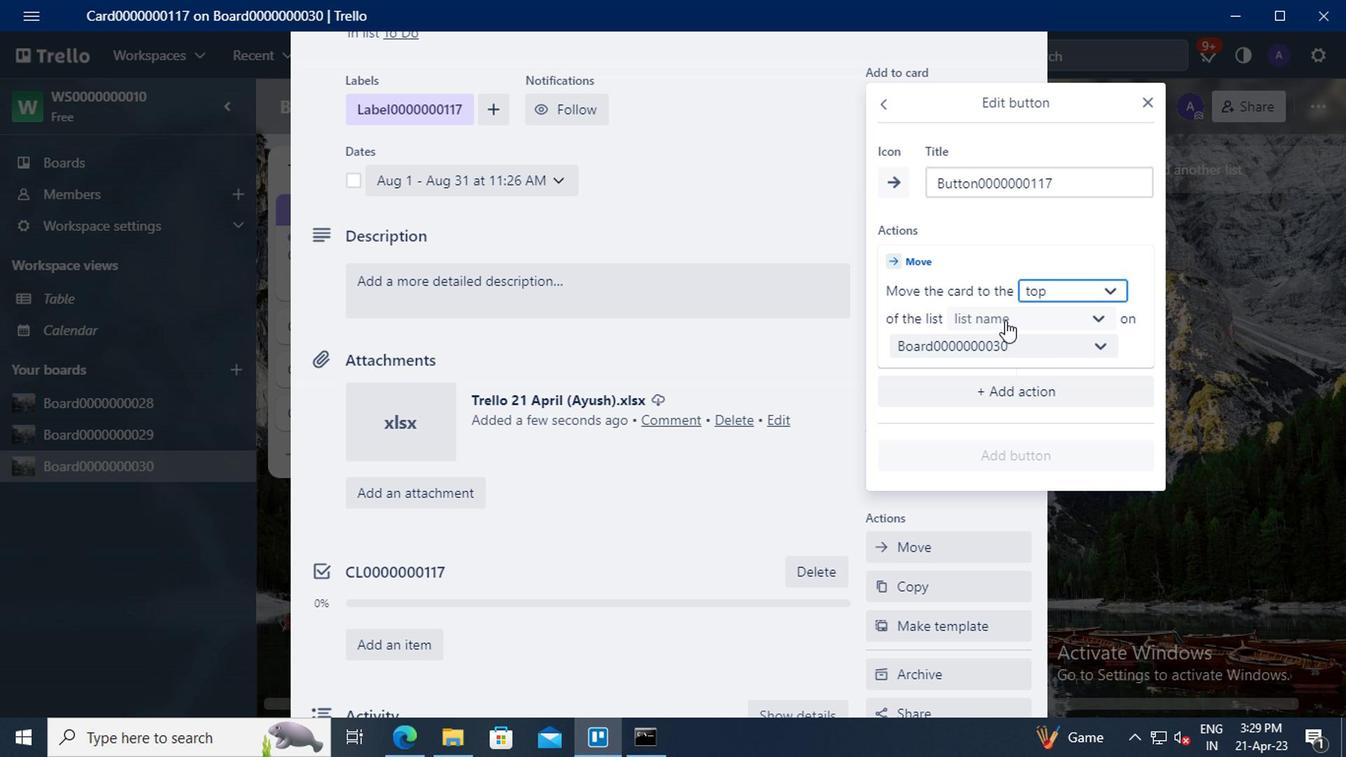 
Action: Mouse moved to (1005, 352)
Screenshot: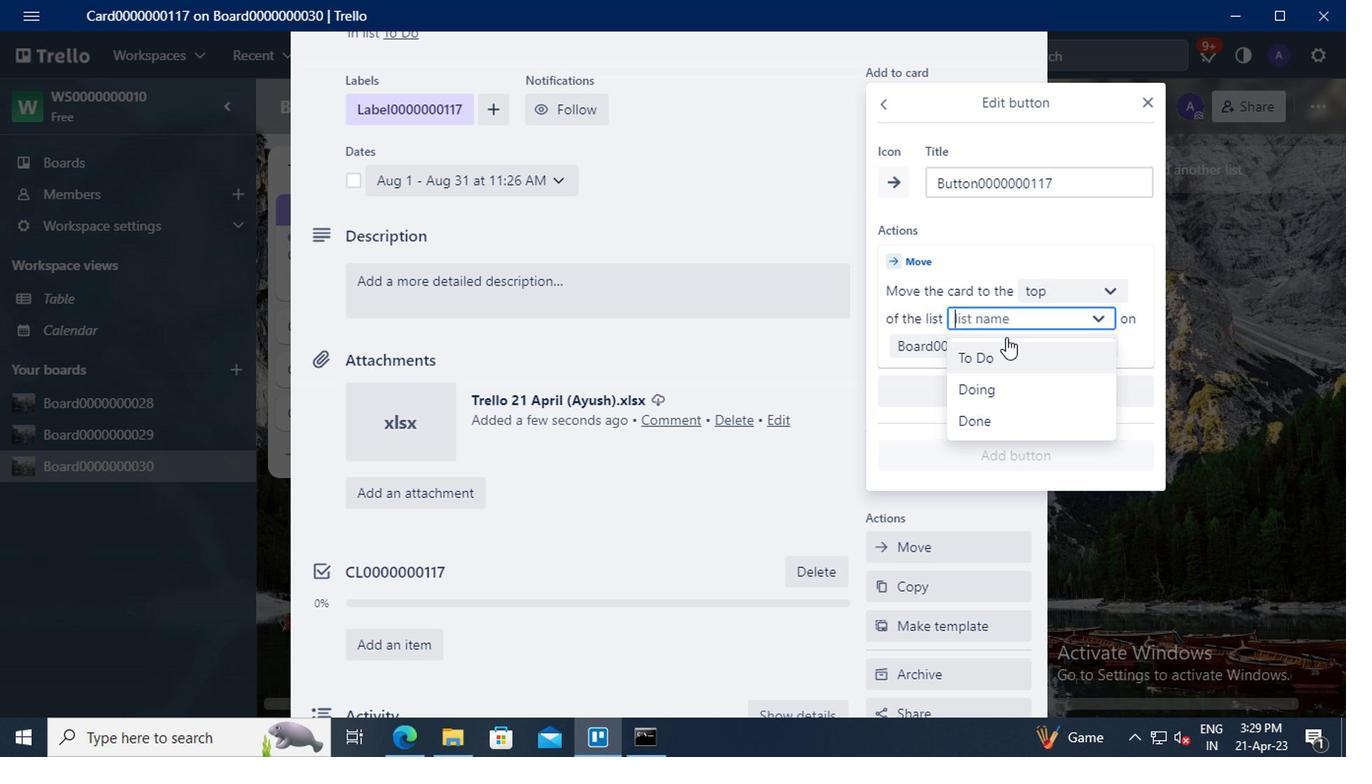 
Action: Mouse pressed left at (1005, 352)
Screenshot: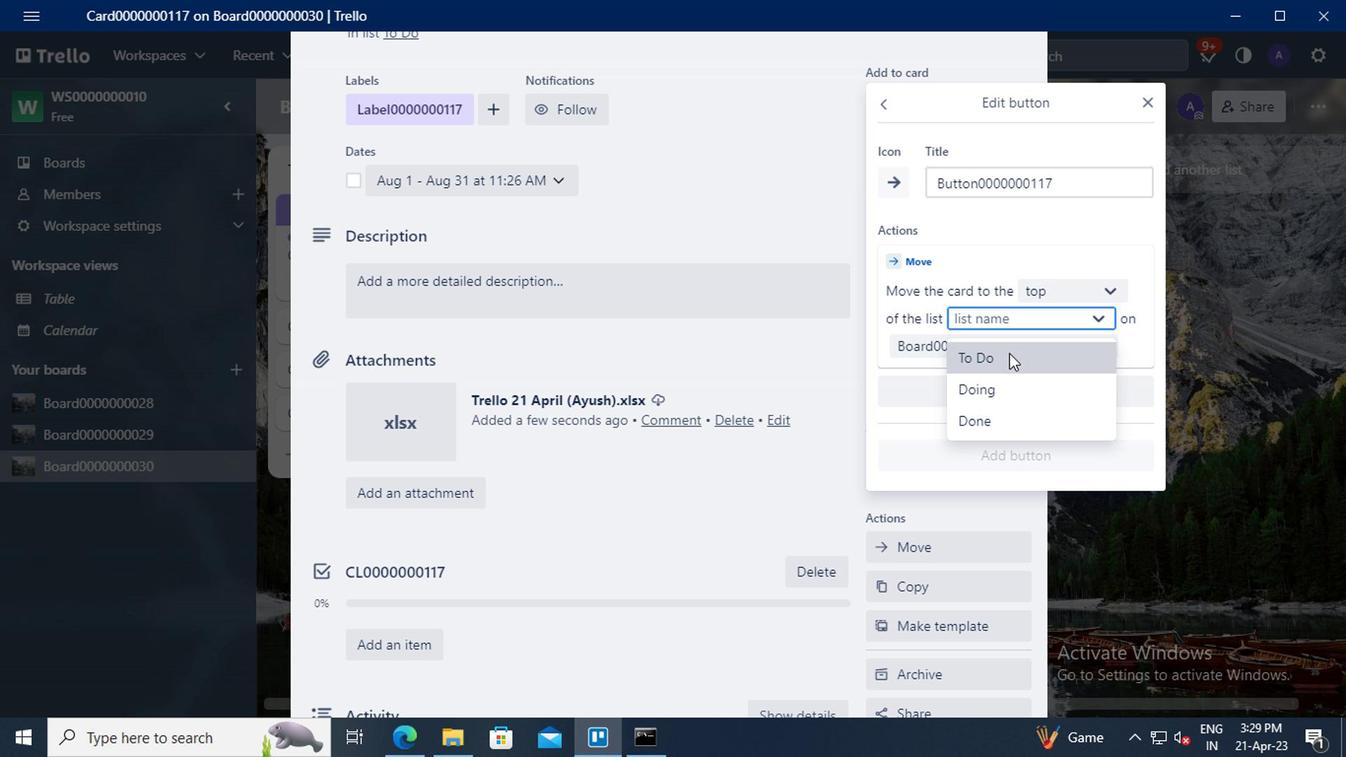 
Action: Mouse moved to (1003, 454)
Screenshot: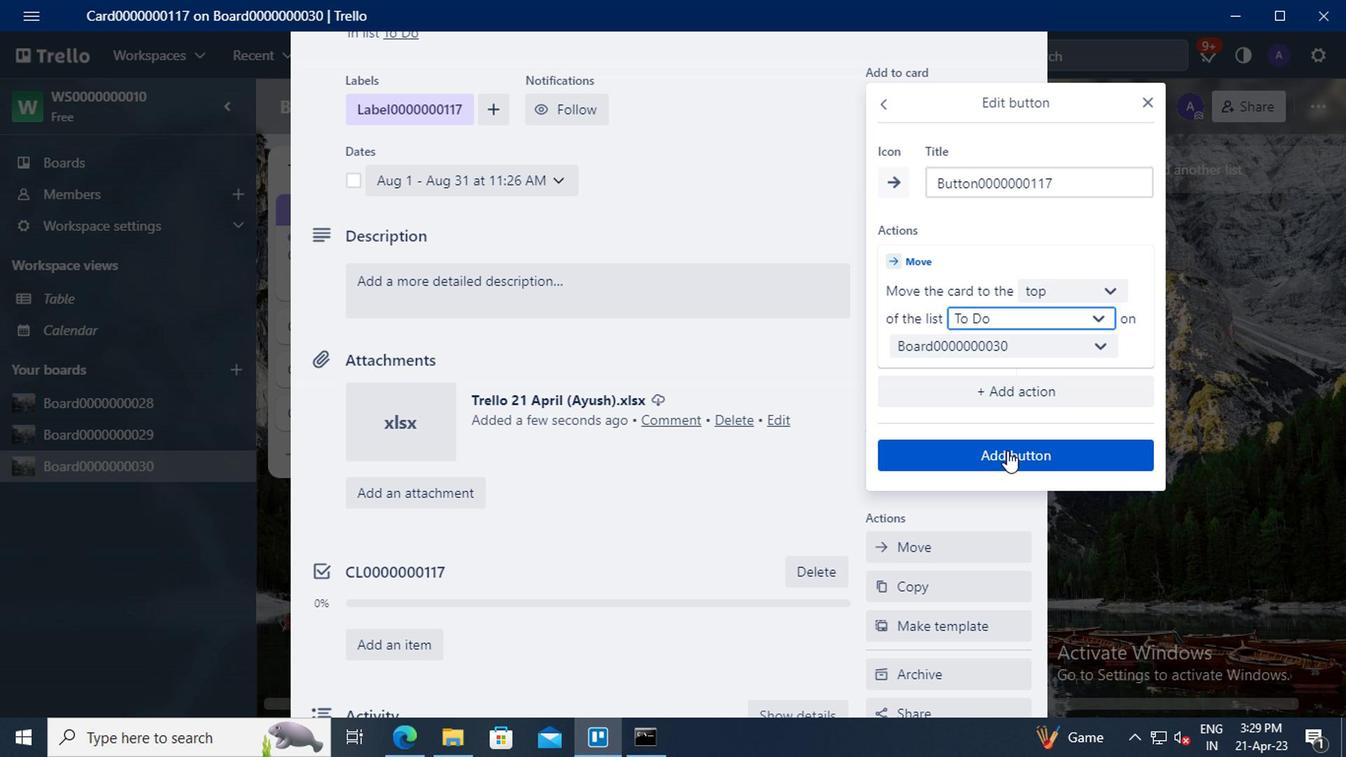 
Action: Mouse pressed left at (1003, 454)
Screenshot: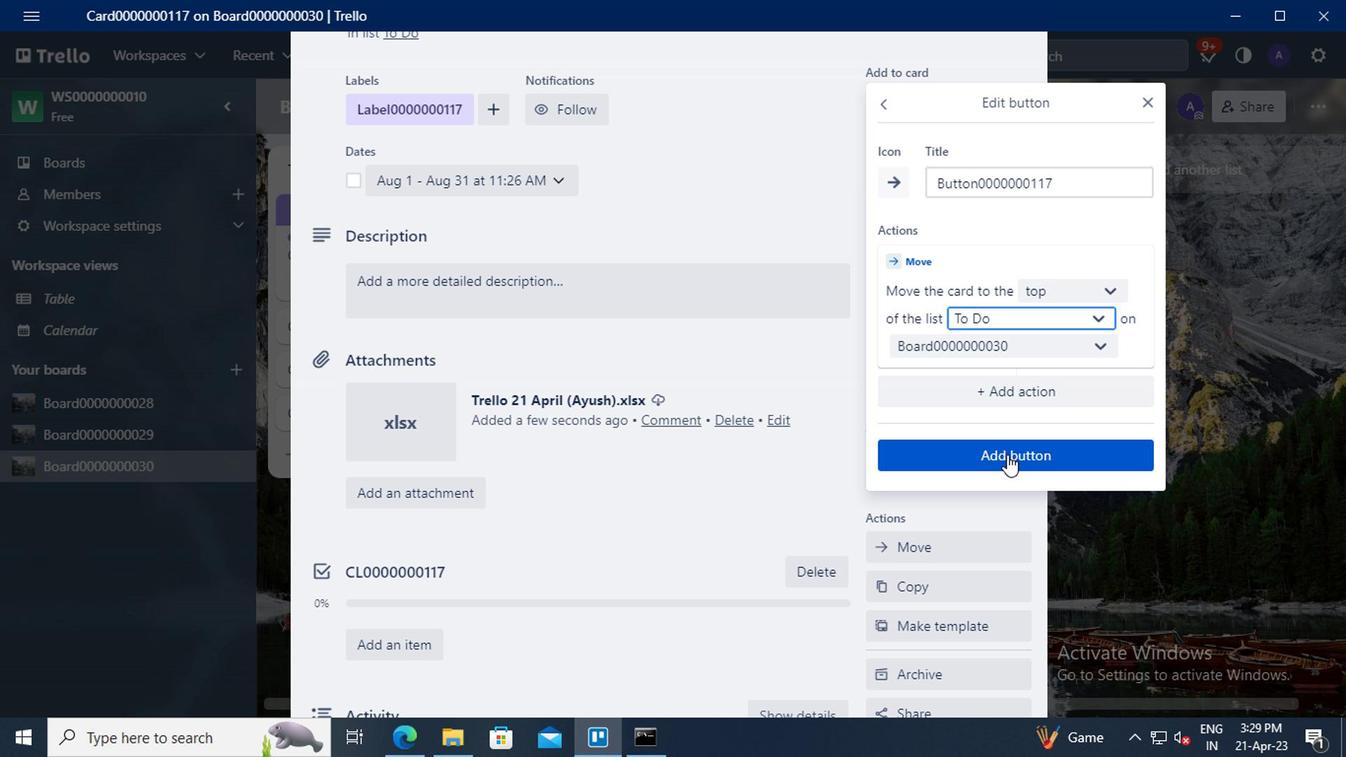 
Action: Mouse moved to (423, 293)
Screenshot: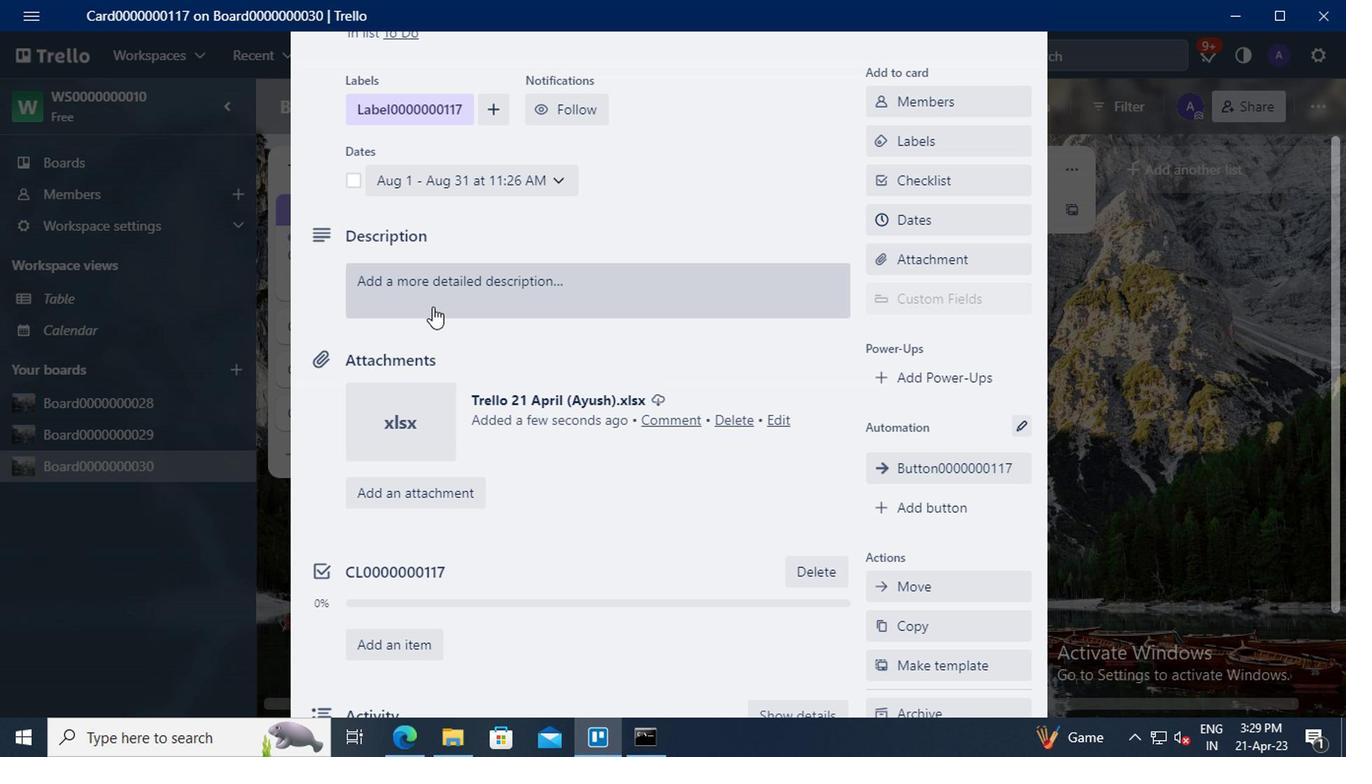
Action: Mouse pressed left at (423, 293)
Screenshot: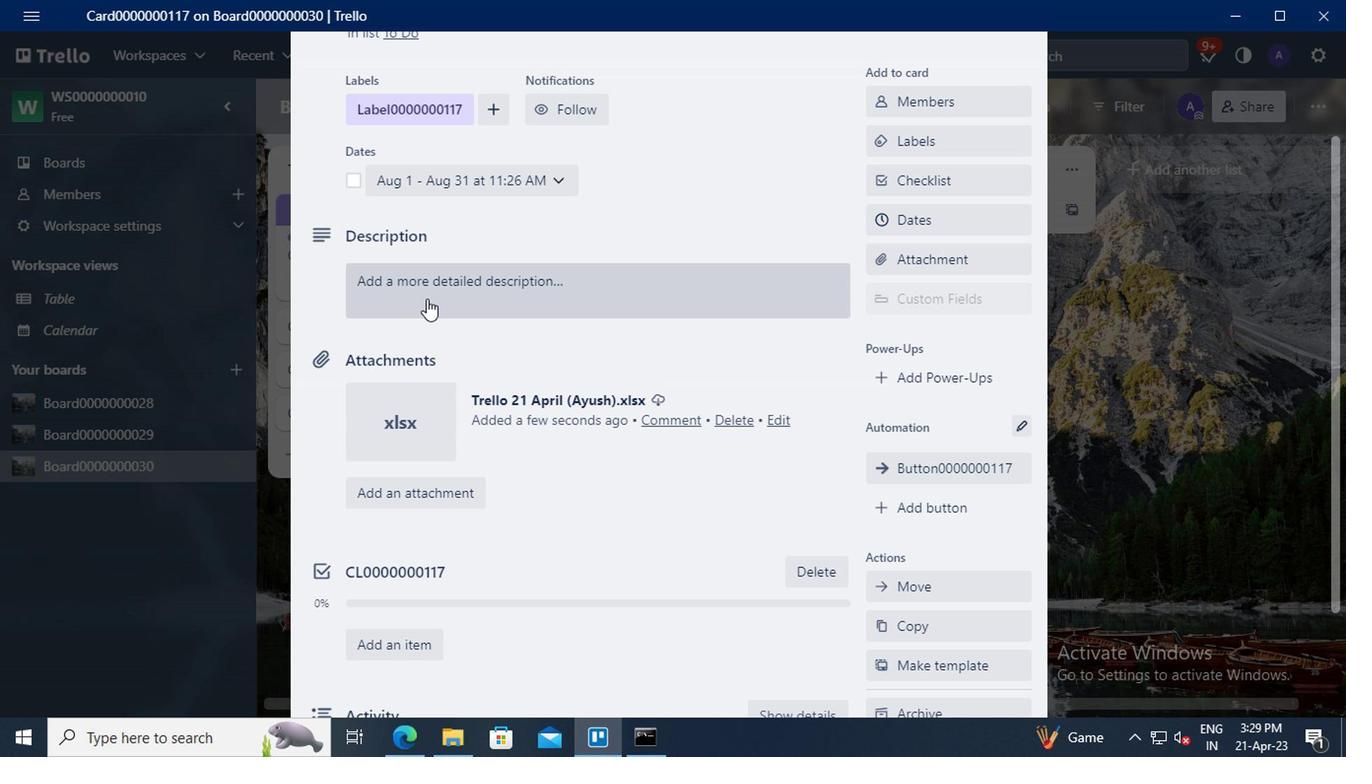 
Action: Mouse moved to (385, 349)
Screenshot: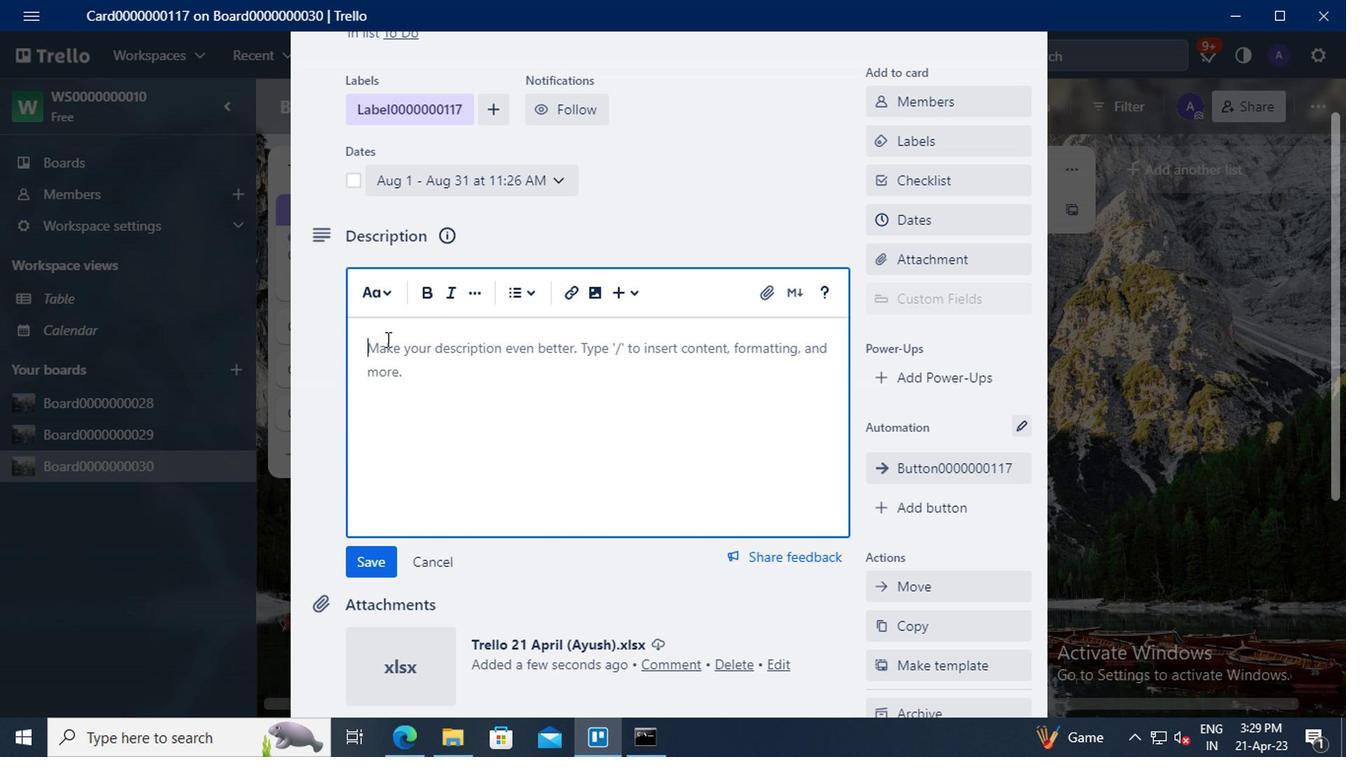 
Action: Mouse pressed left at (385, 349)
Screenshot: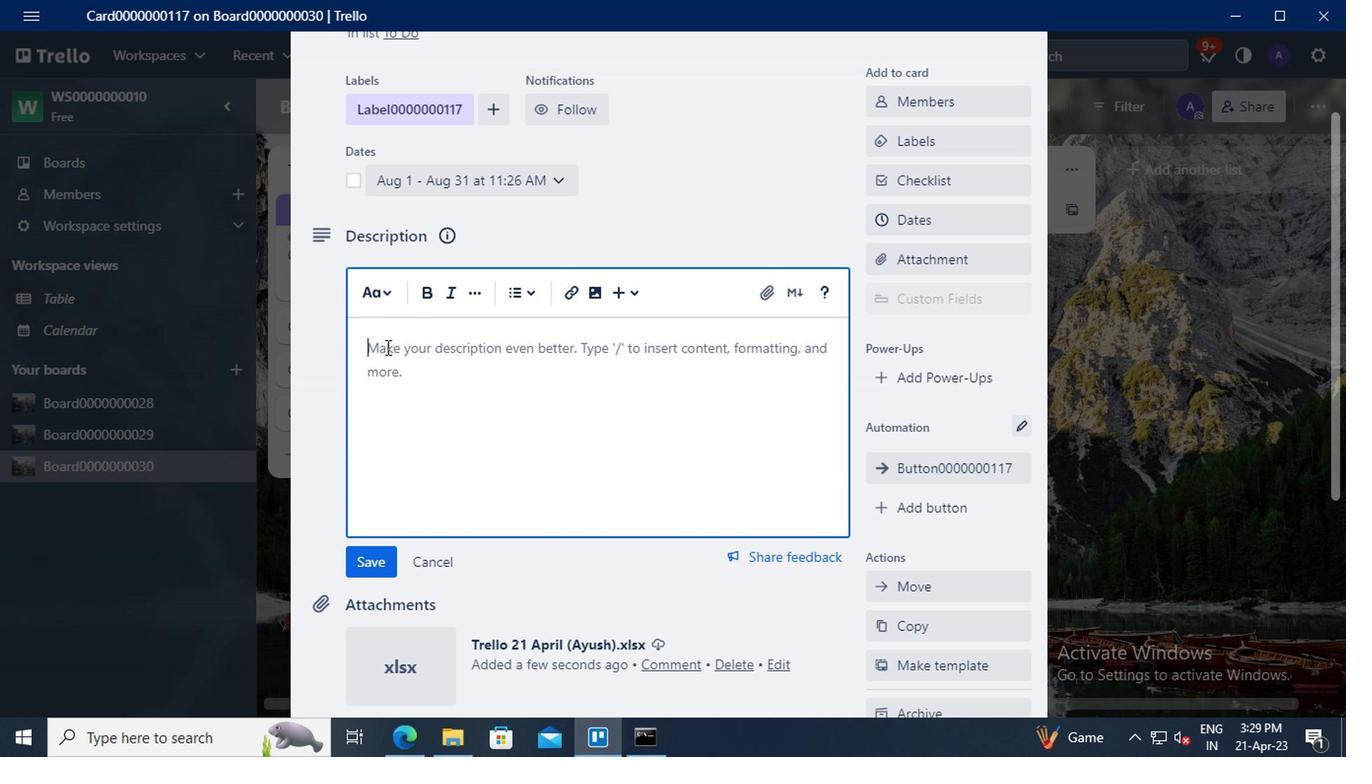 
Action: Key pressed <Key.shift>DS0000000117
Screenshot: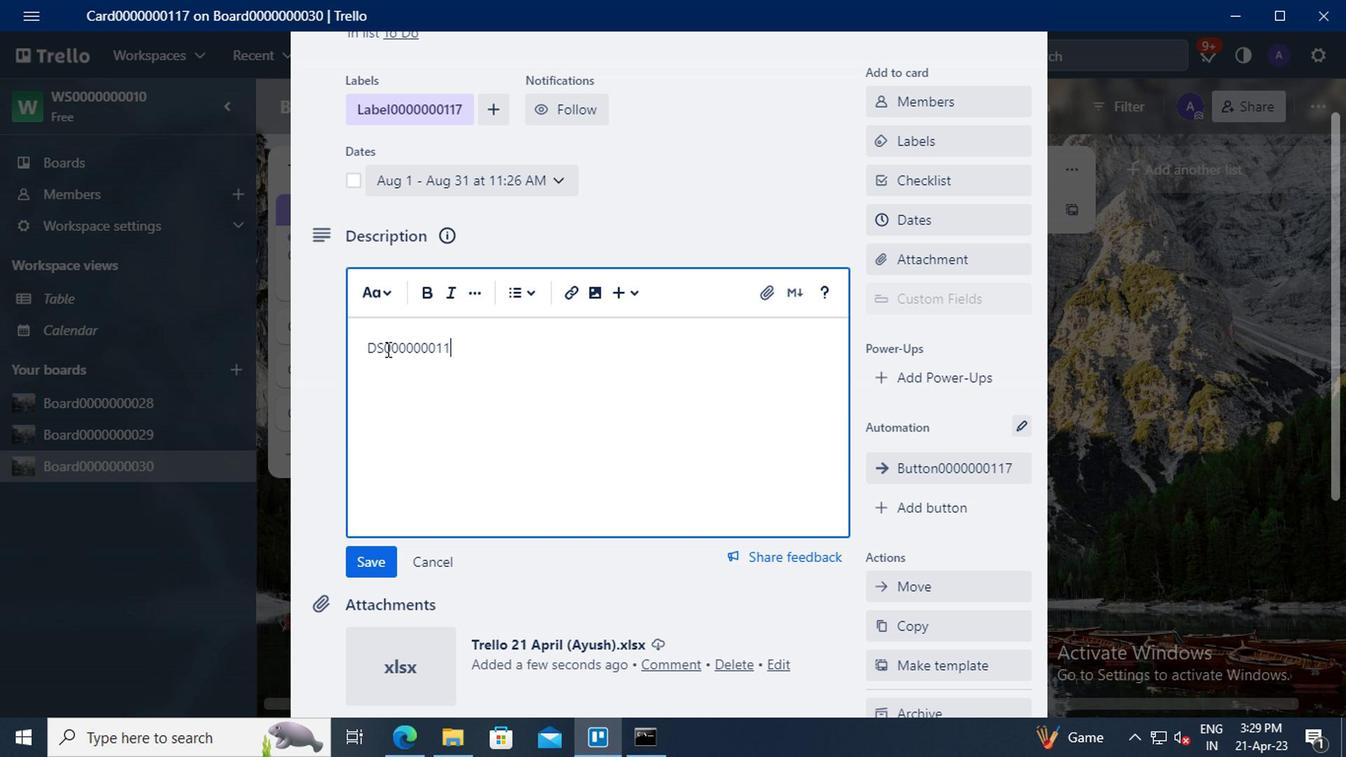 
Action: Mouse scrolled (385, 347) with delta (0, -1)
Screenshot: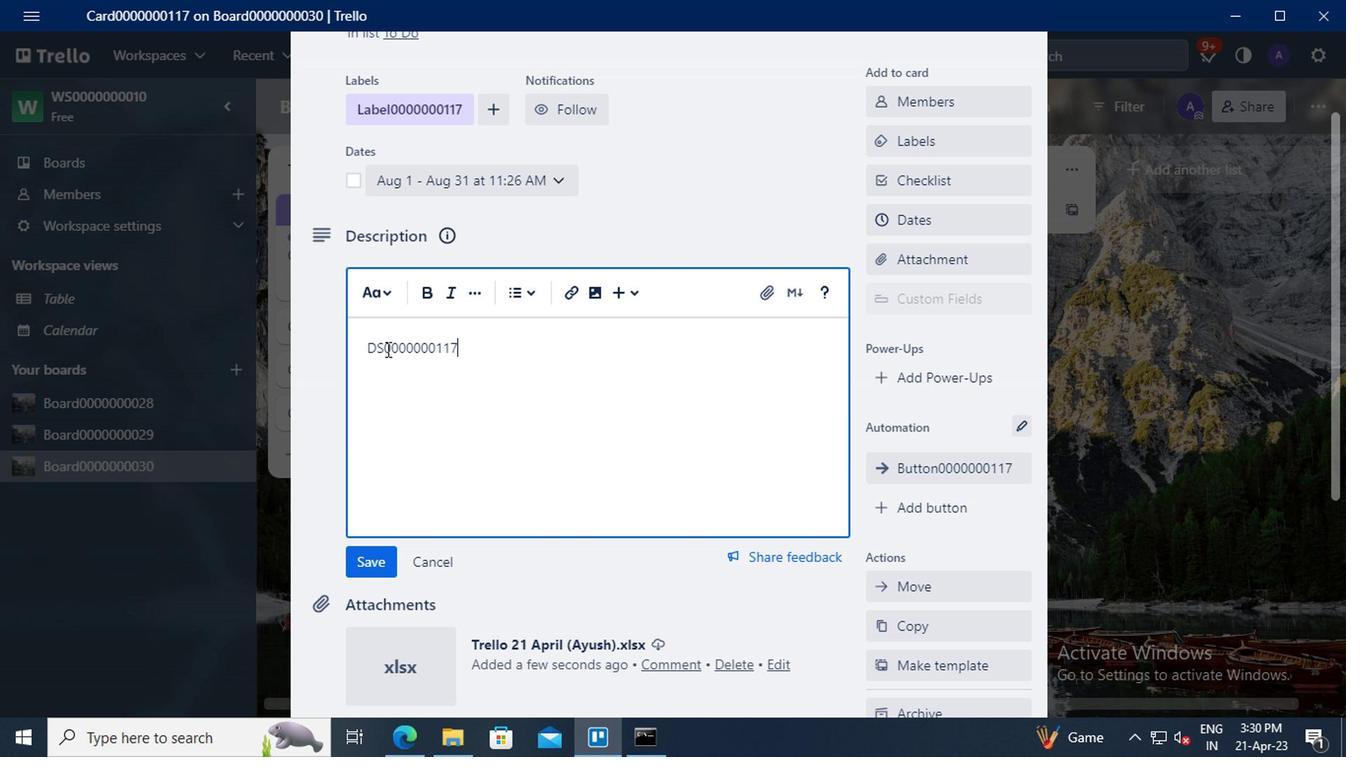 
Action: Mouse scrolled (385, 347) with delta (0, -1)
Screenshot: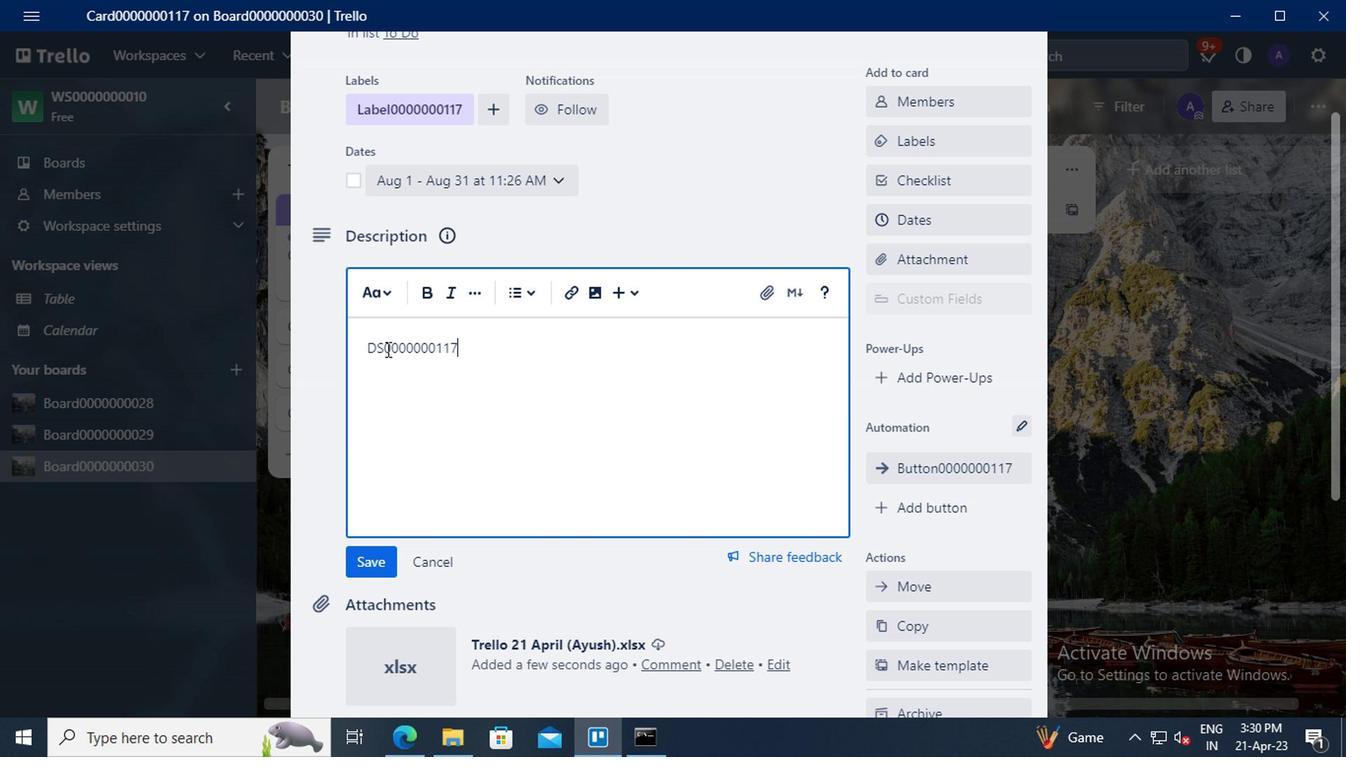 
Action: Mouse moved to (375, 362)
Screenshot: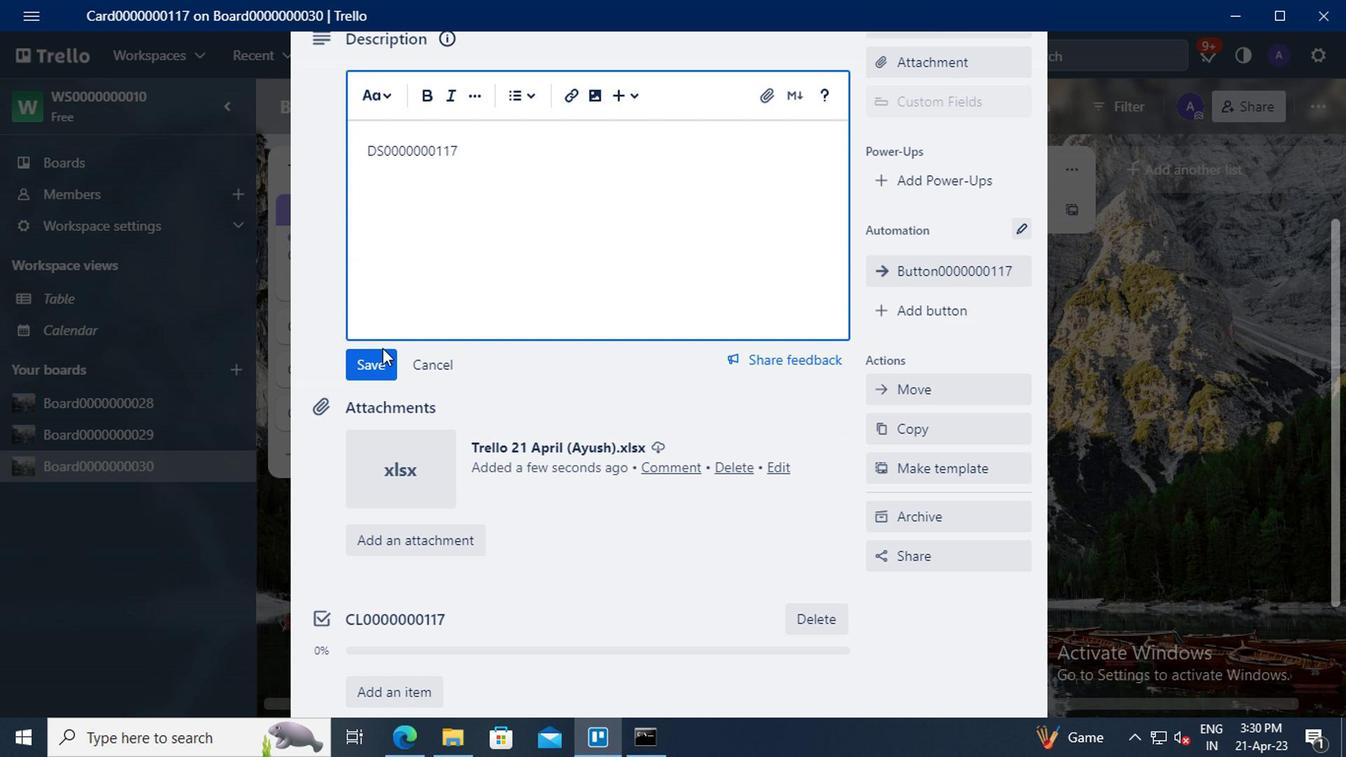 
Action: Mouse pressed left at (375, 362)
Screenshot: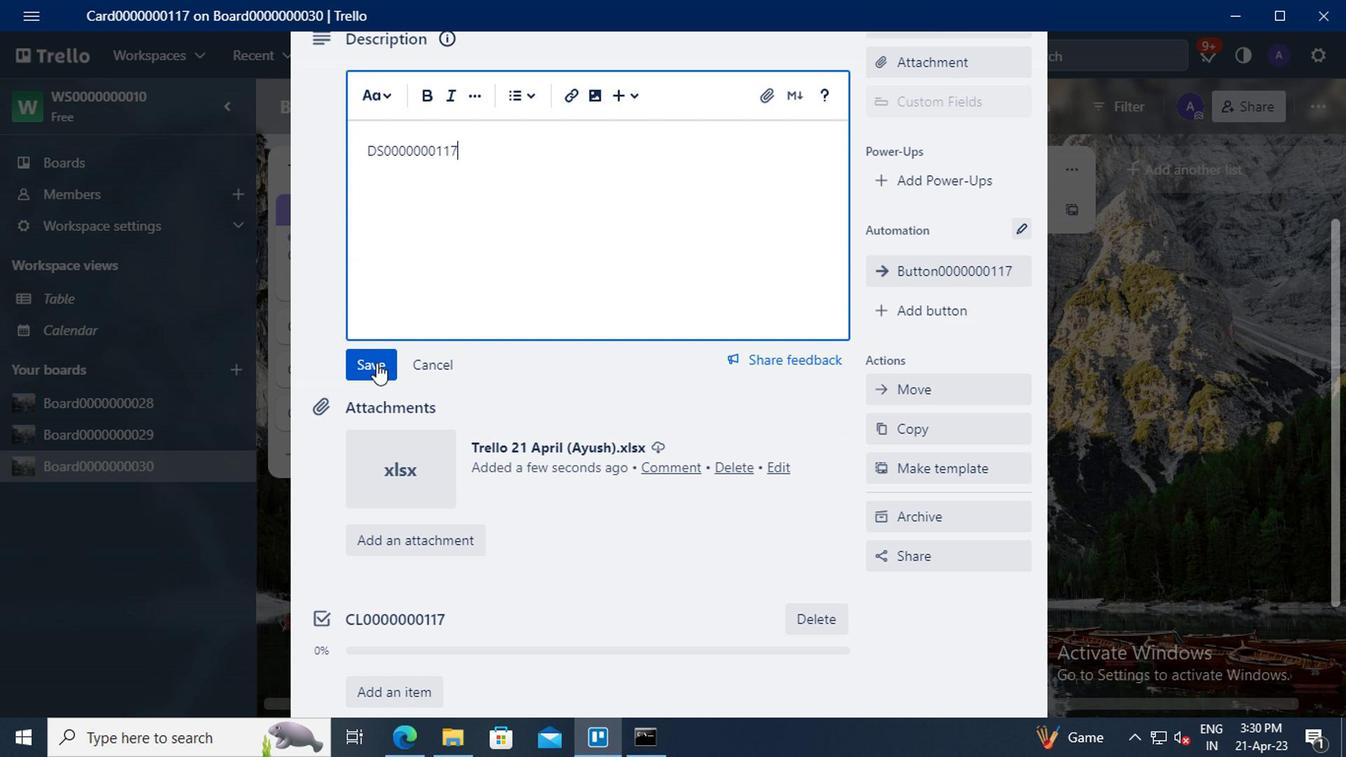 
Action: Mouse moved to (418, 570)
Screenshot: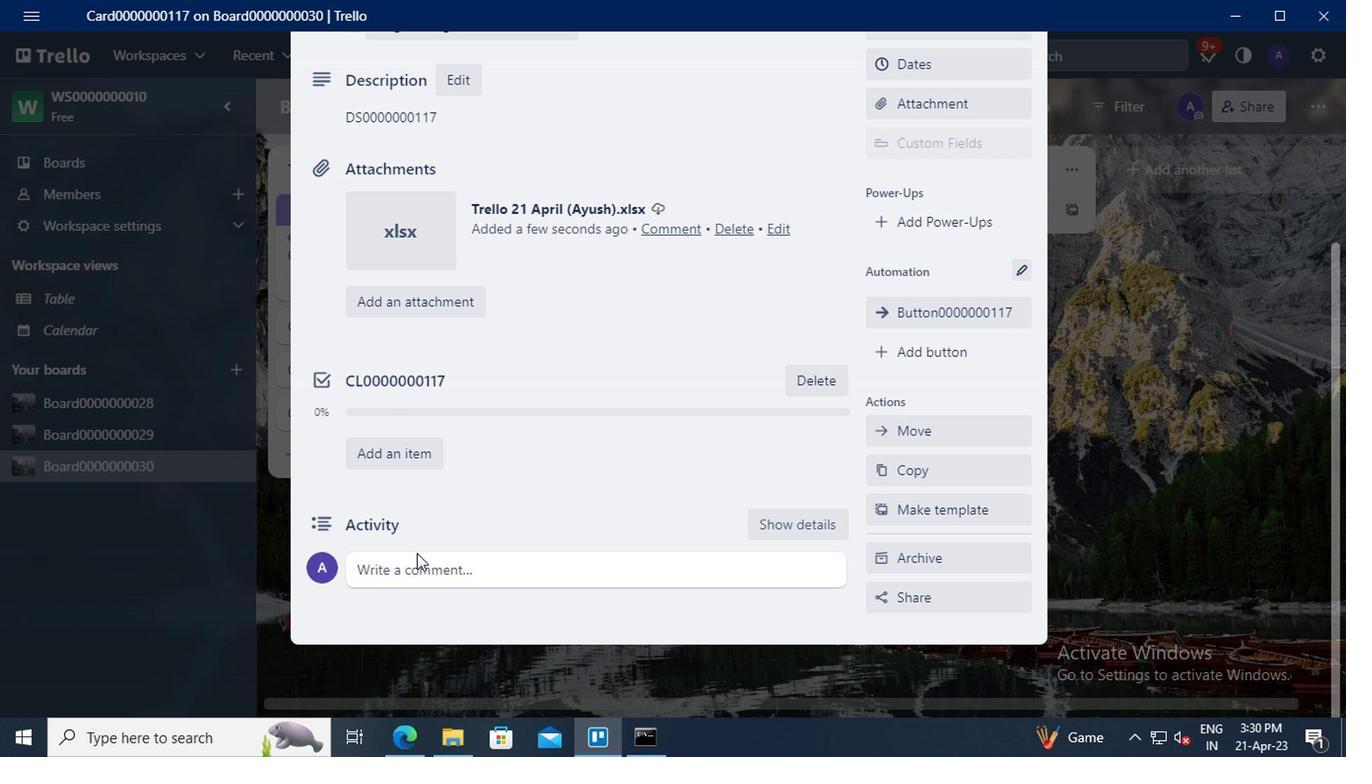 
Action: Mouse pressed left at (418, 570)
Screenshot: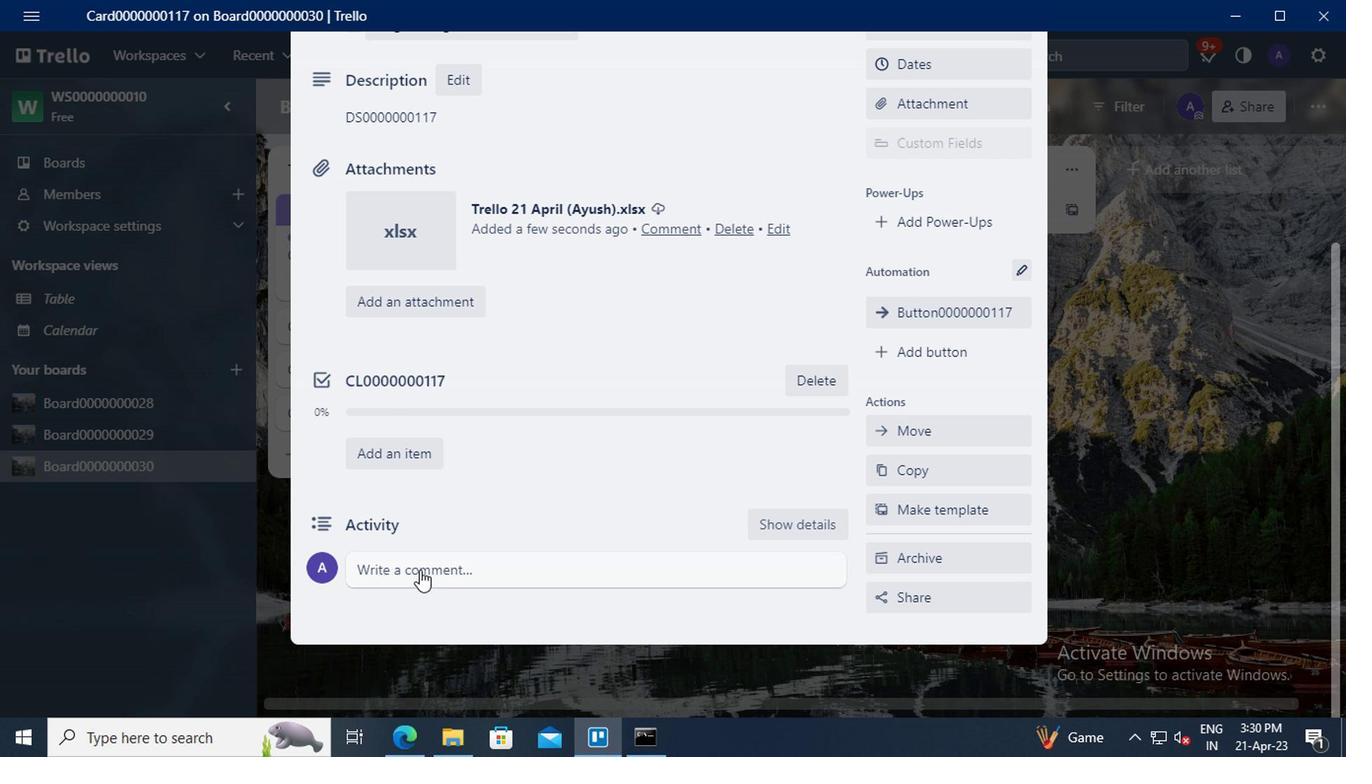 
Action: Key pressed <Key.shift>CM0000000117
Screenshot: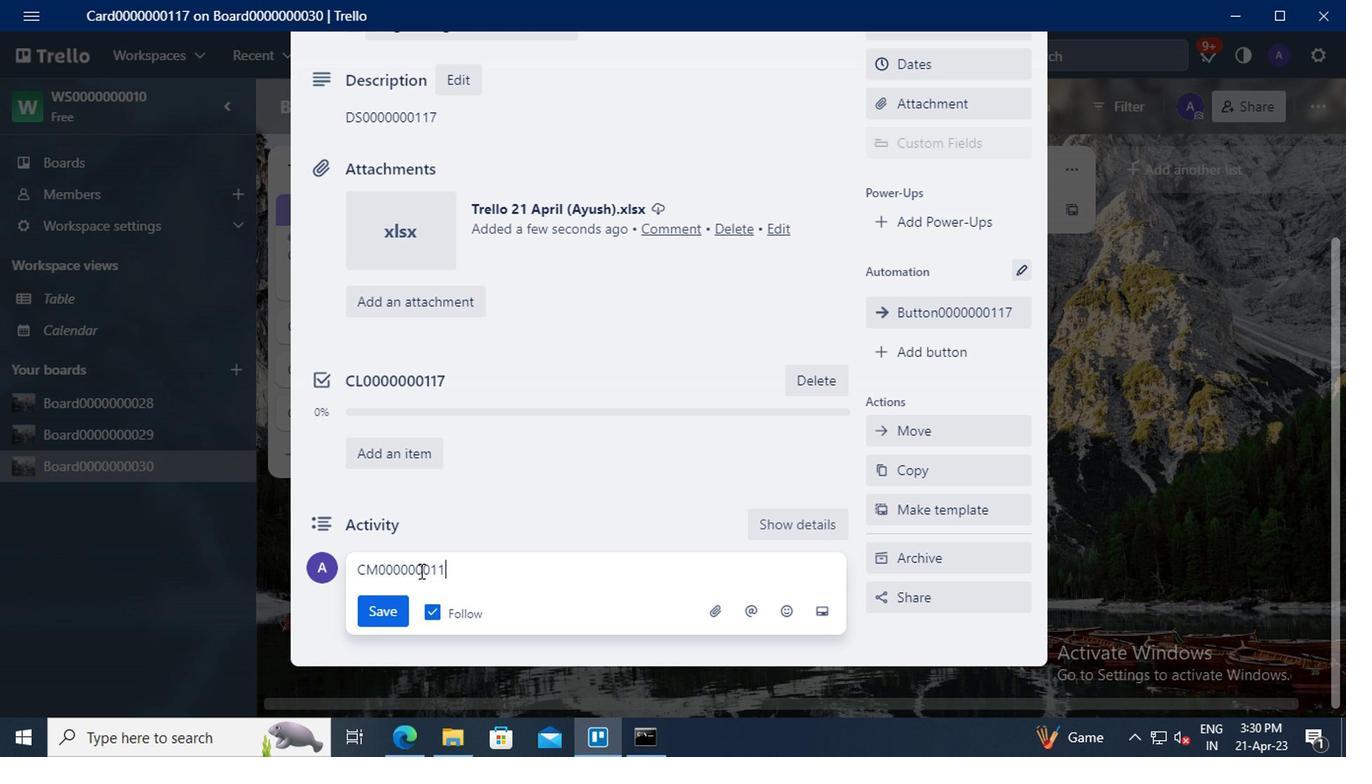 
Action: Mouse moved to (380, 609)
Screenshot: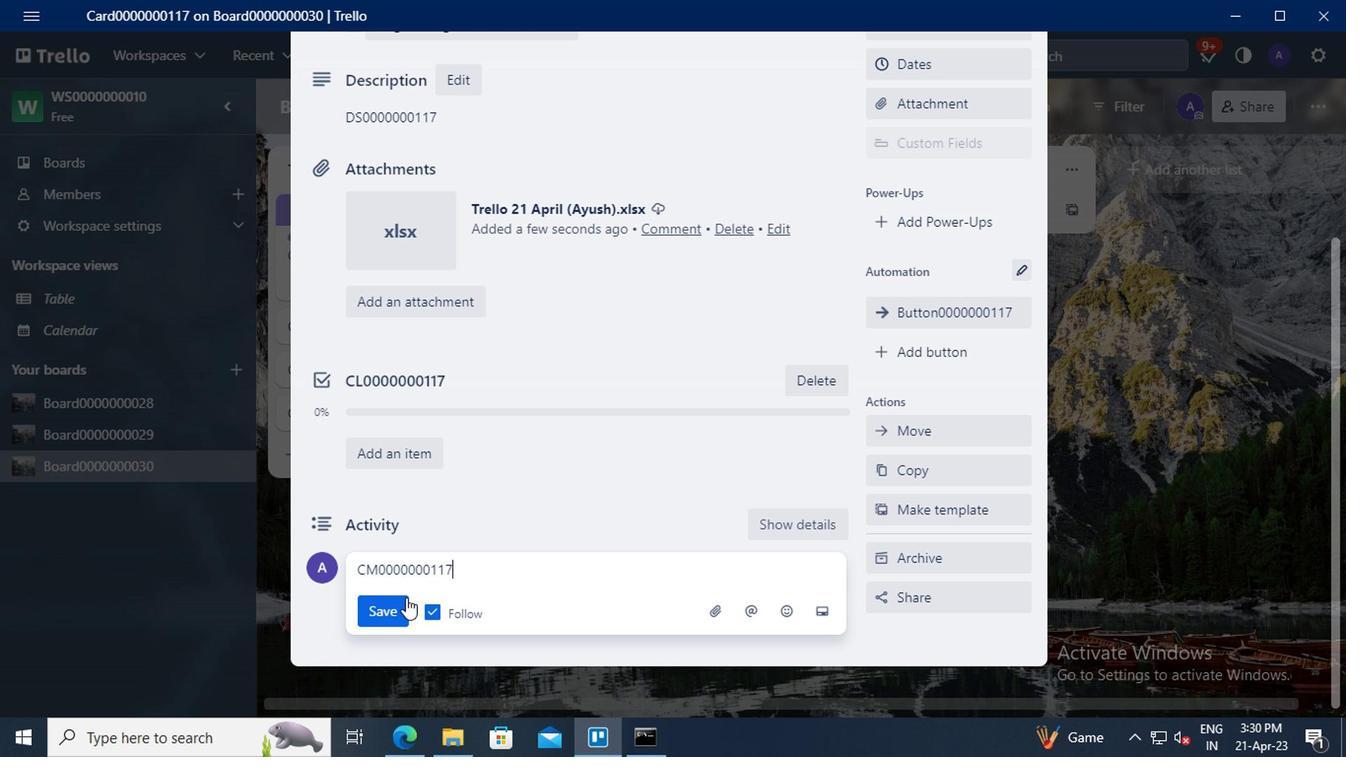 
Action: Mouse pressed left at (380, 609)
Screenshot: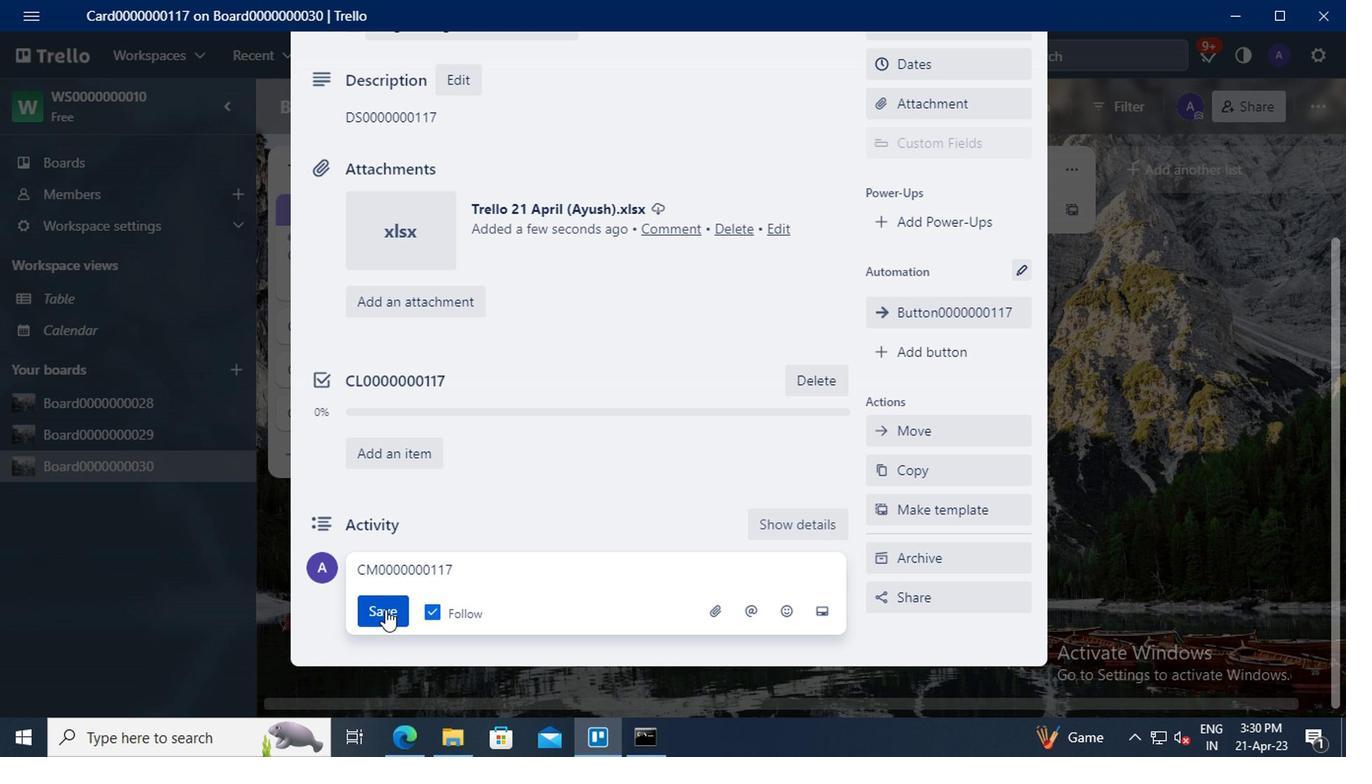 
Action: Mouse moved to (379, 609)
Screenshot: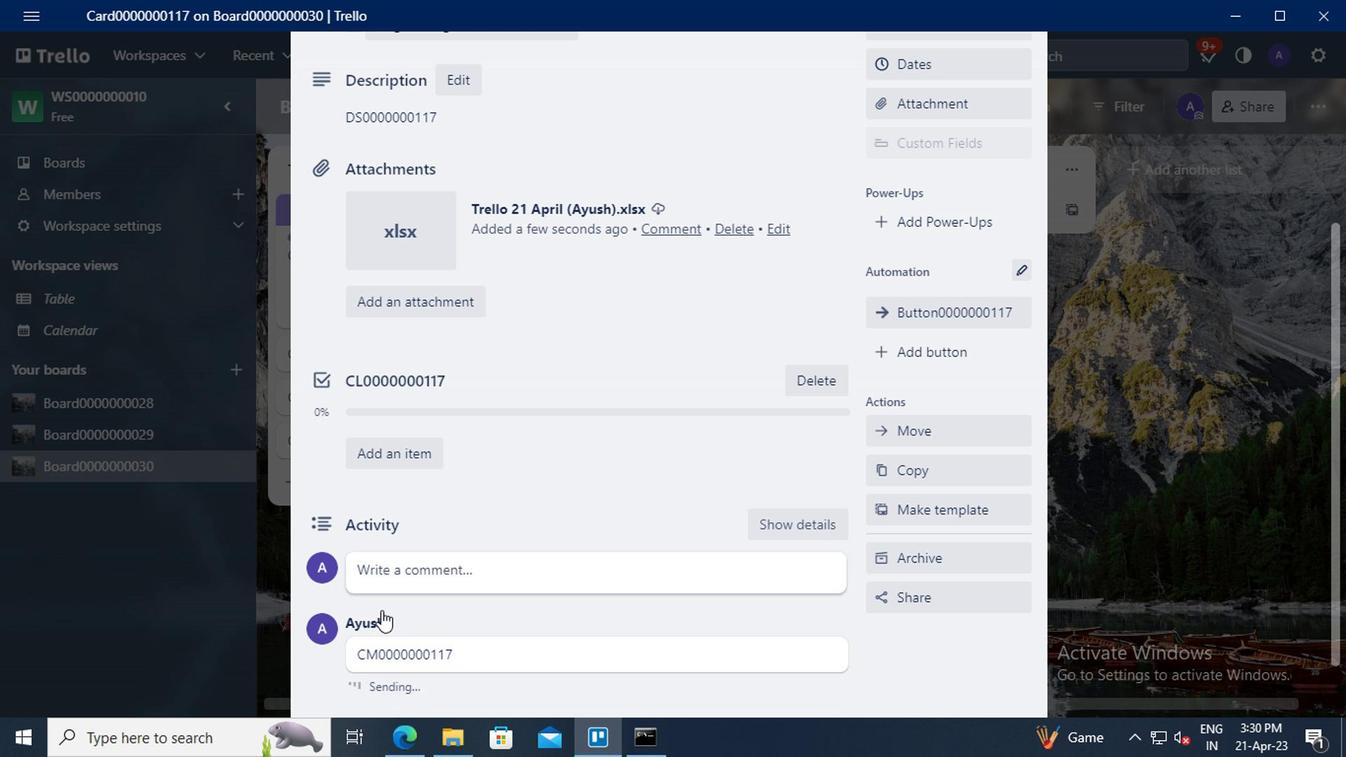 
